 Task: In the  document Aubrey.odt change page color to  'Grey'. Add link on bottom left corner of the sheet: 'in.pinterest.com' Insert page numer on bottom of the page
Action: Mouse pressed left at (494, 423)
Screenshot: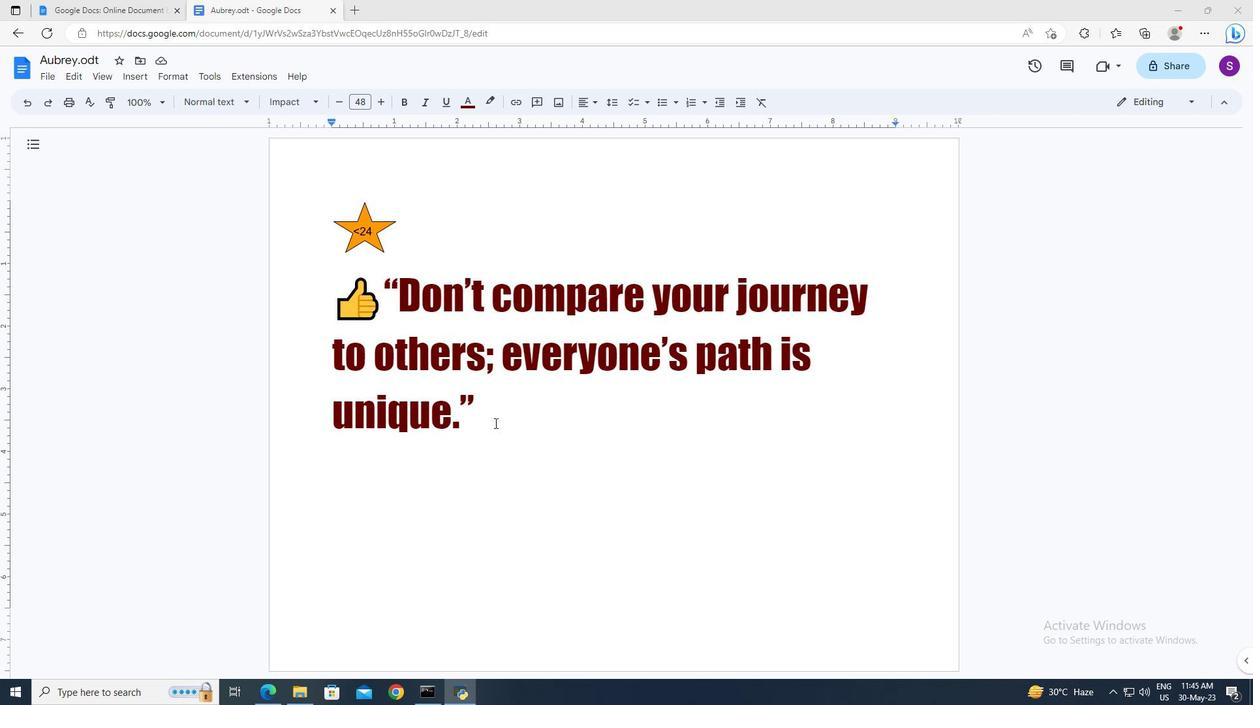 
Action: Mouse pressed left at (494, 423)
Screenshot: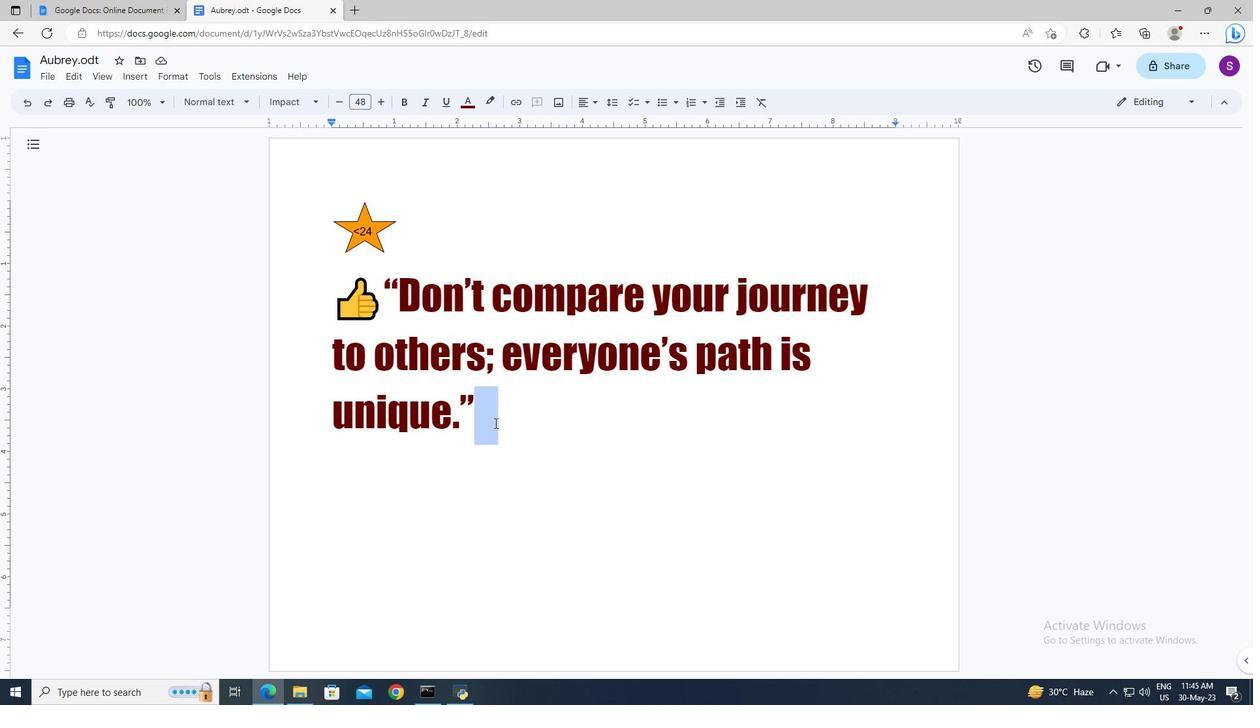 
Action: Mouse moved to (51, 80)
Screenshot: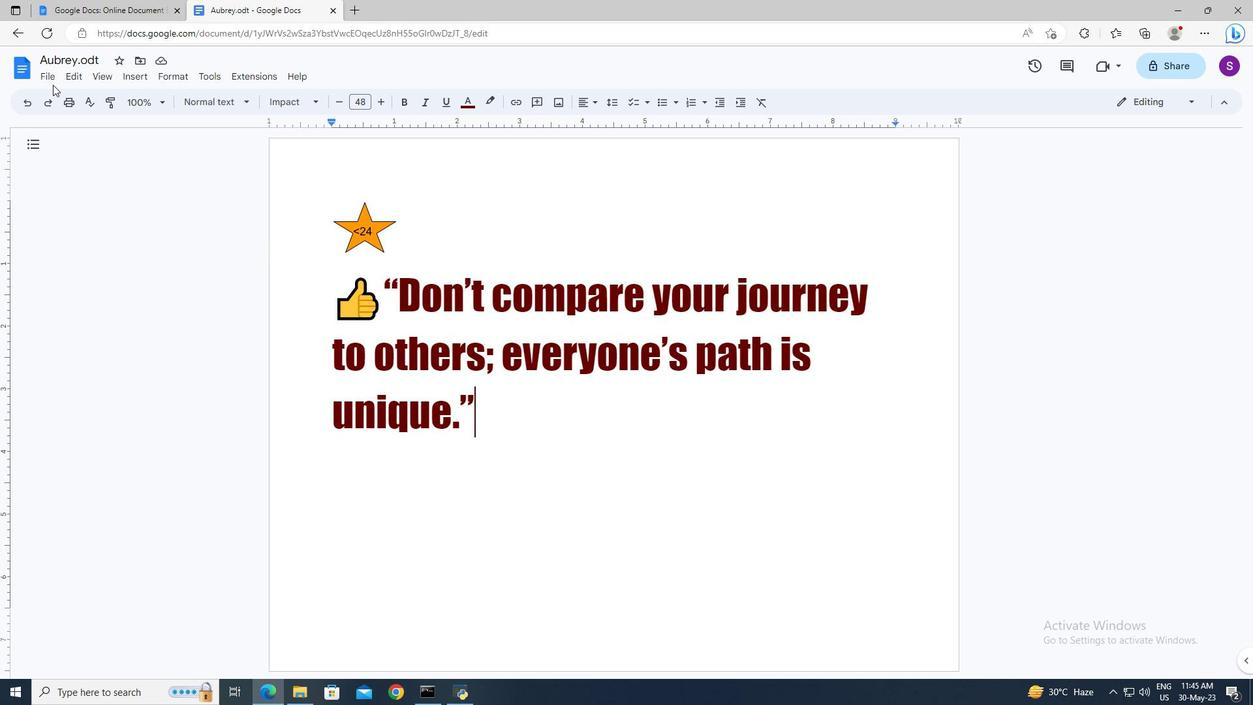 
Action: Mouse pressed left at (51, 80)
Screenshot: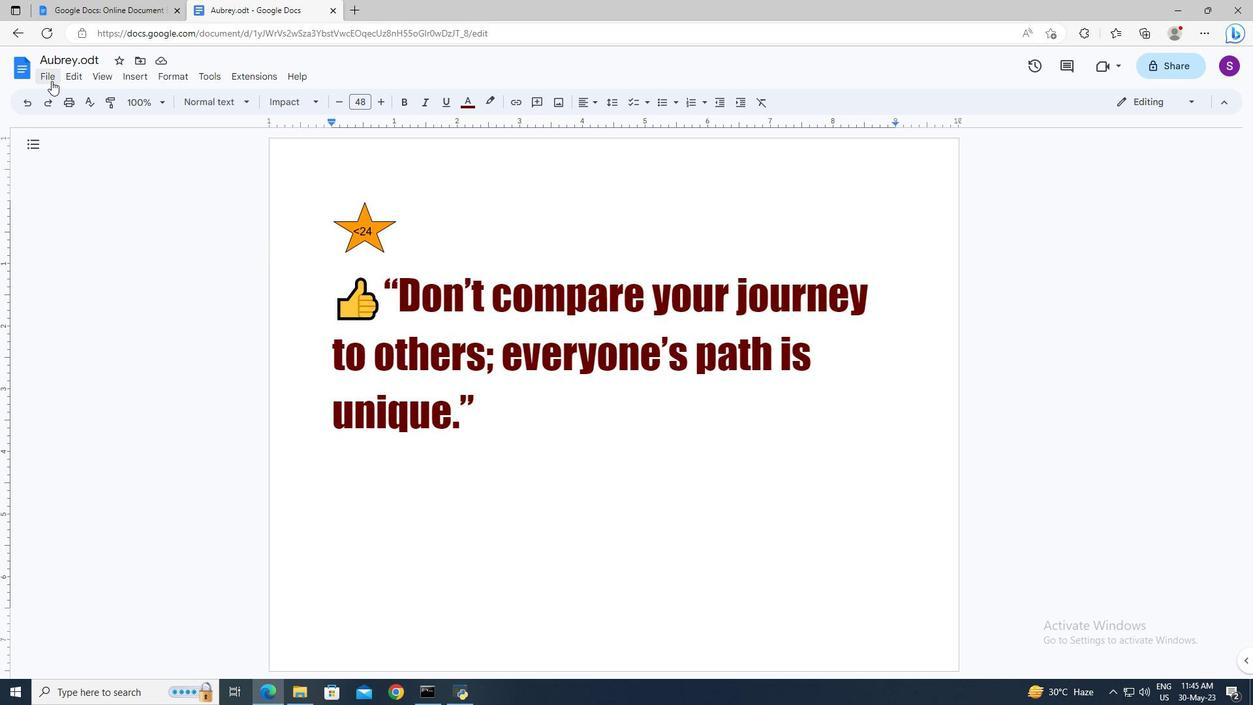 
Action: Mouse moved to (100, 432)
Screenshot: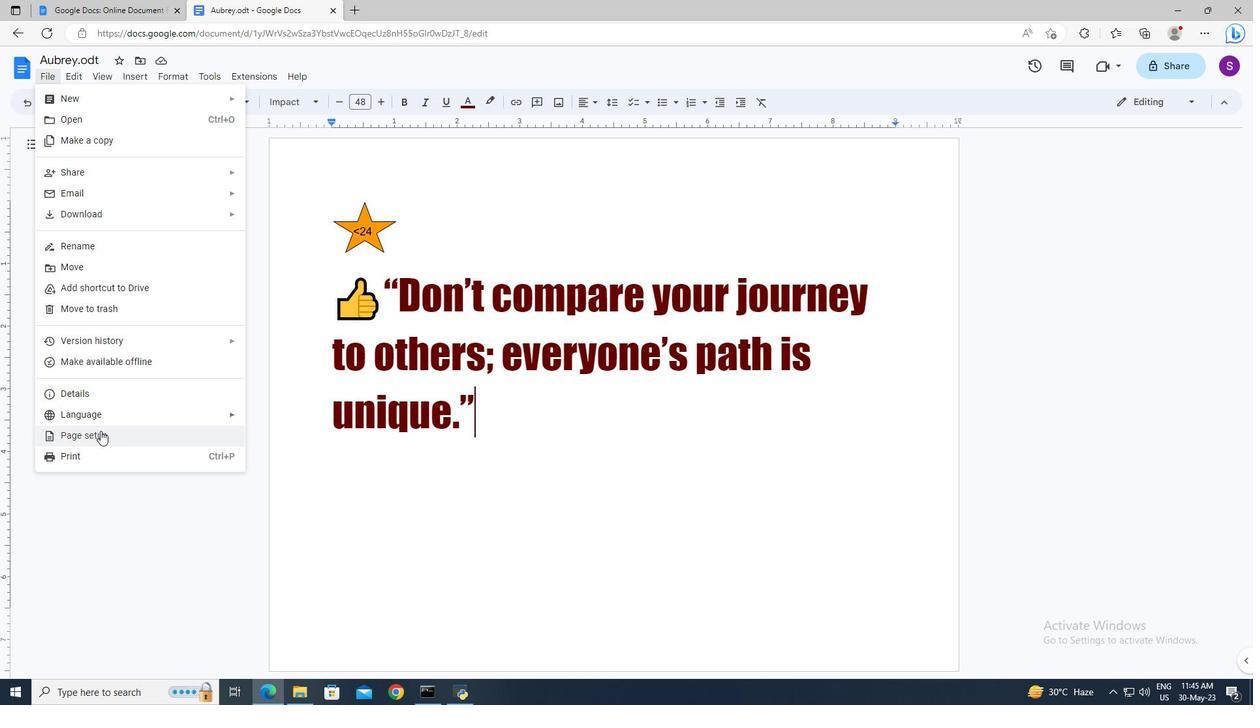 
Action: Mouse pressed left at (100, 432)
Screenshot: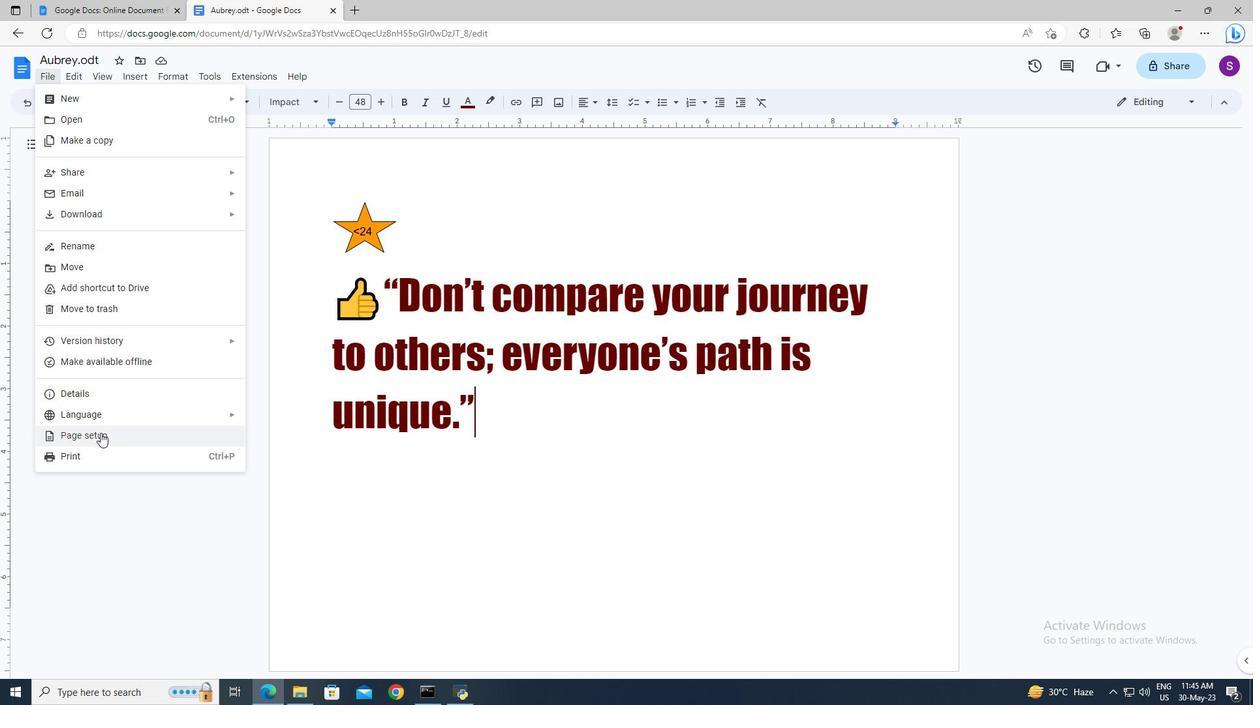 
Action: Mouse moved to (526, 448)
Screenshot: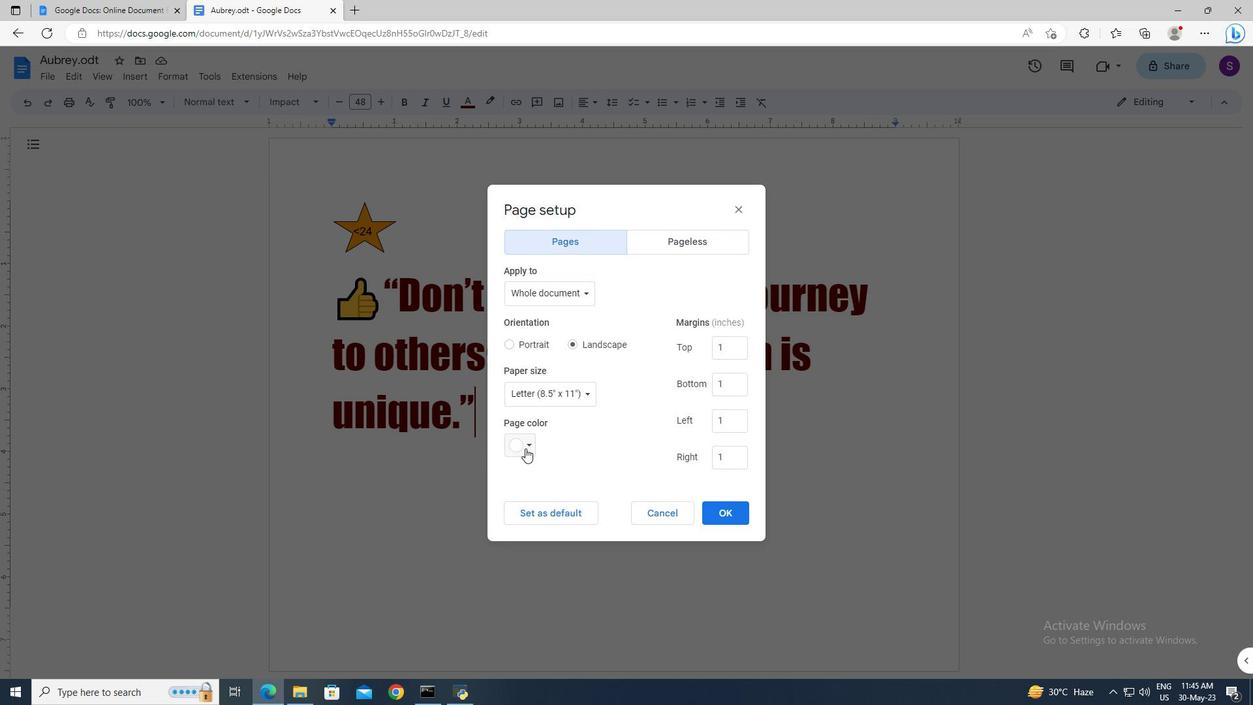 
Action: Mouse pressed left at (526, 448)
Screenshot: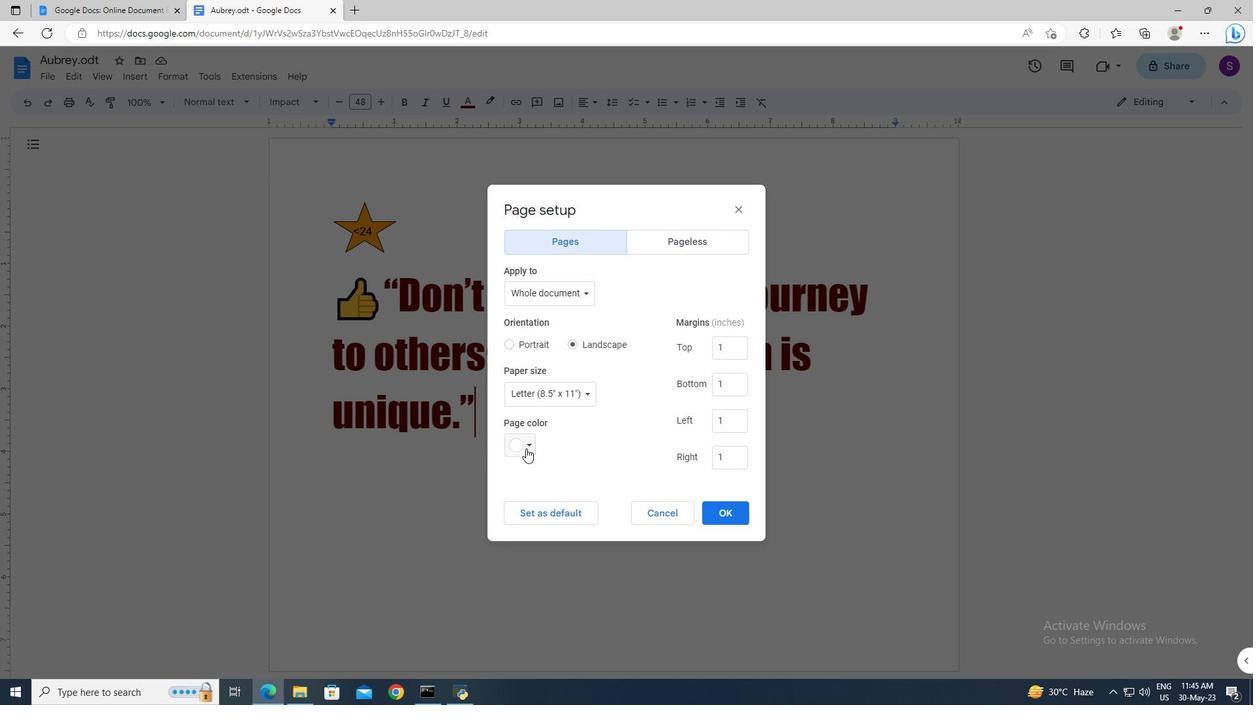 
Action: Mouse moved to (594, 472)
Screenshot: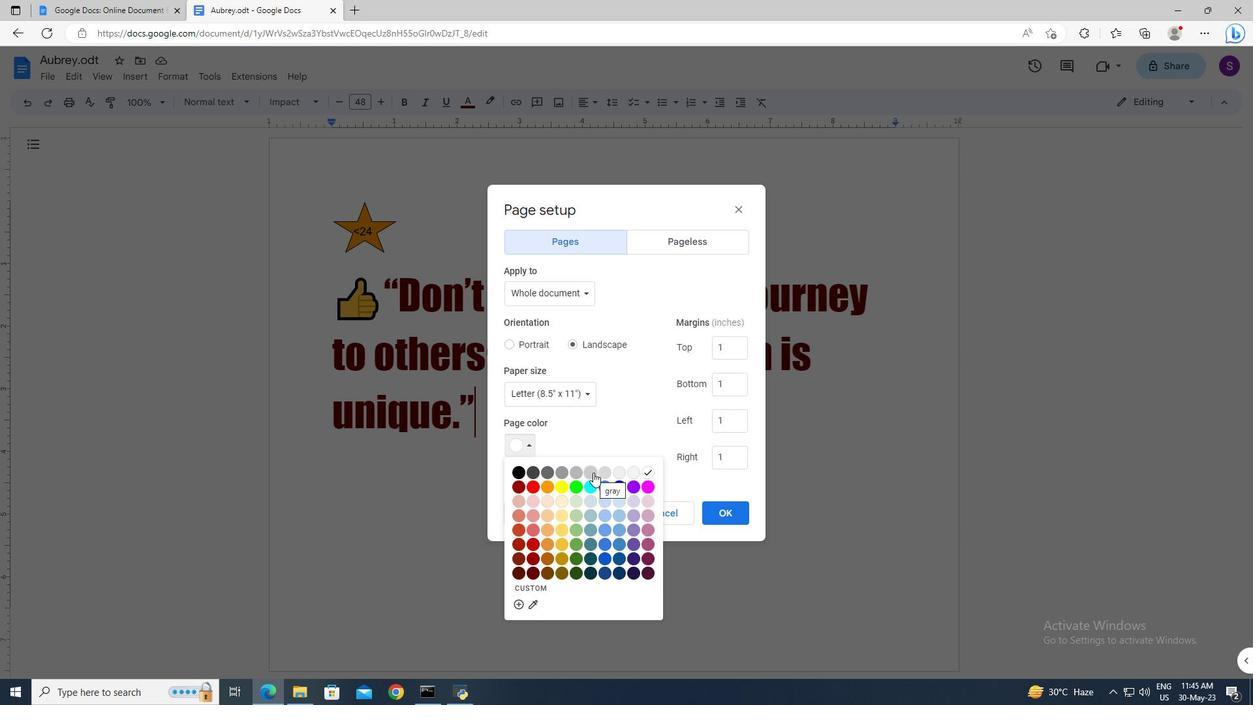 
Action: Mouse pressed left at (594, 472)
Screenshot: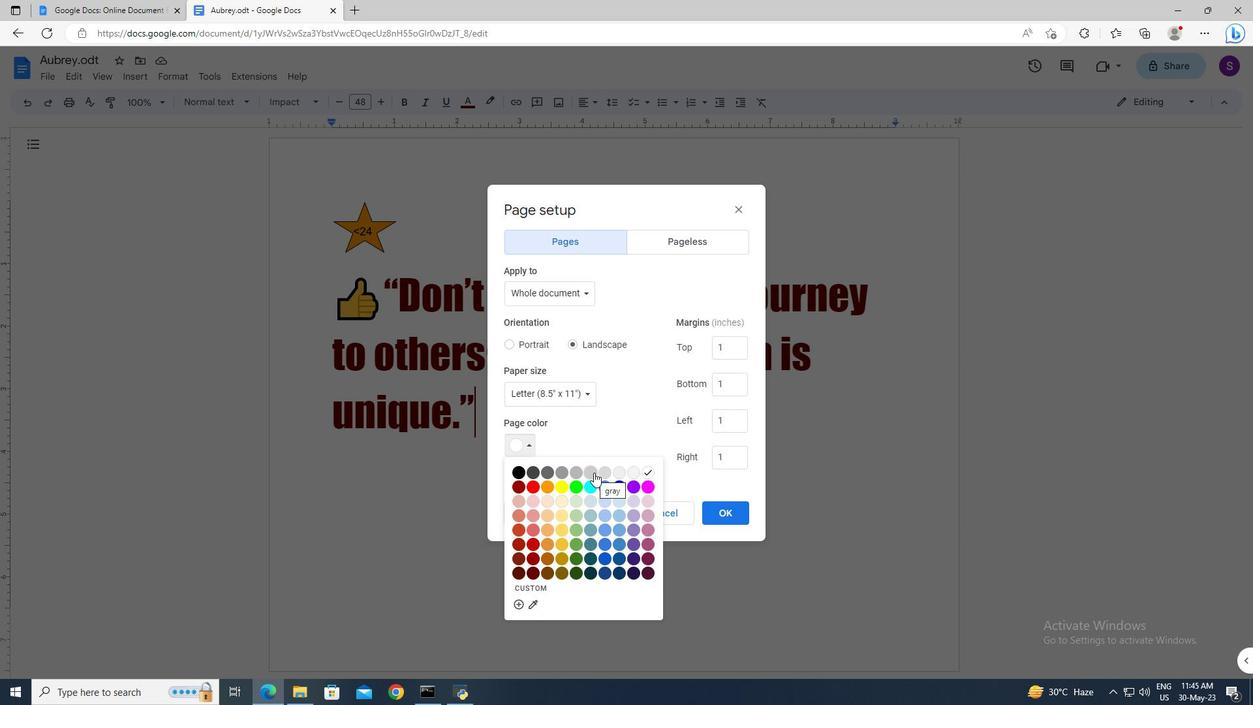 
Action: Mouse moved to (738, 517)
Screenshot: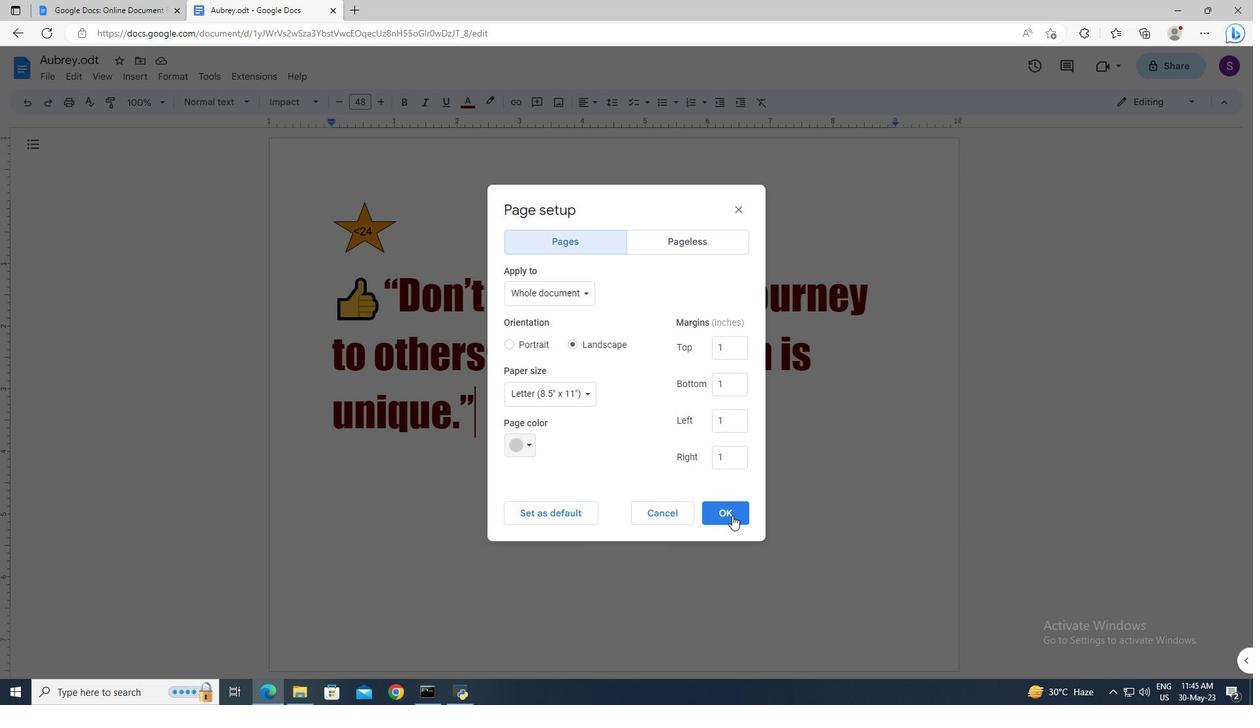 
Action: Mouse pressed left at (738, 517)
Screenshot: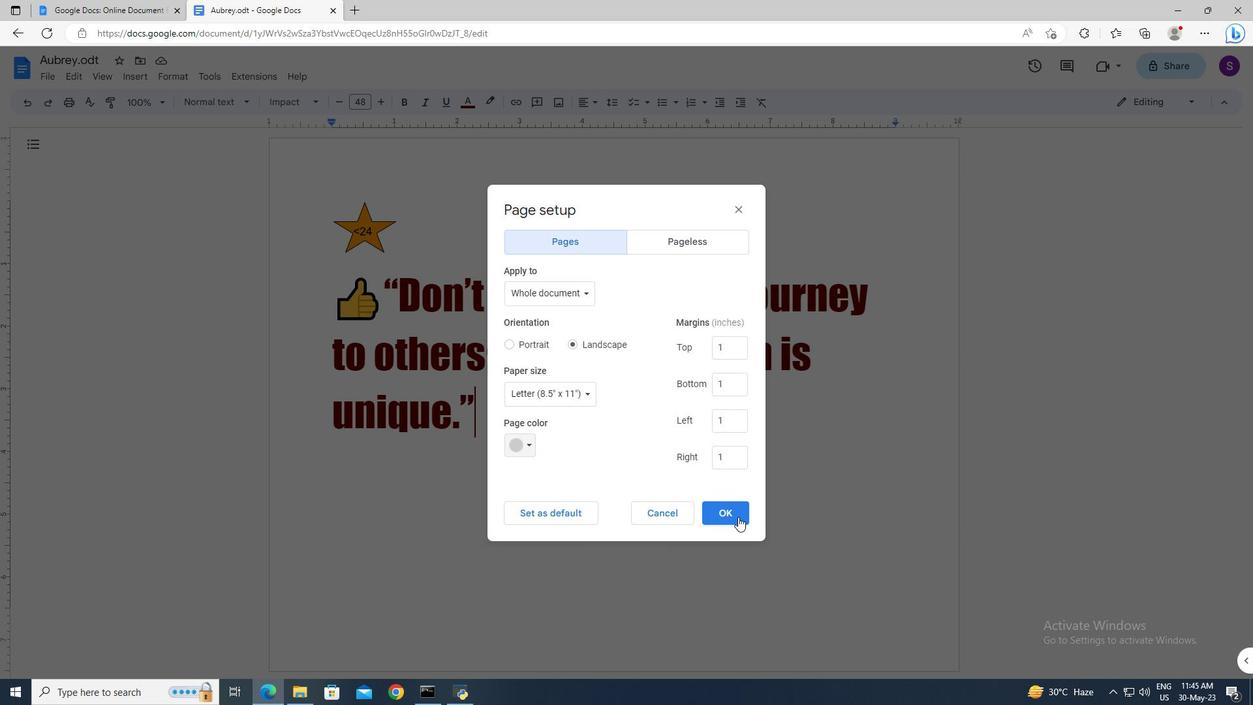 
Action: Mouse moved to (454, 490)
Screenshot: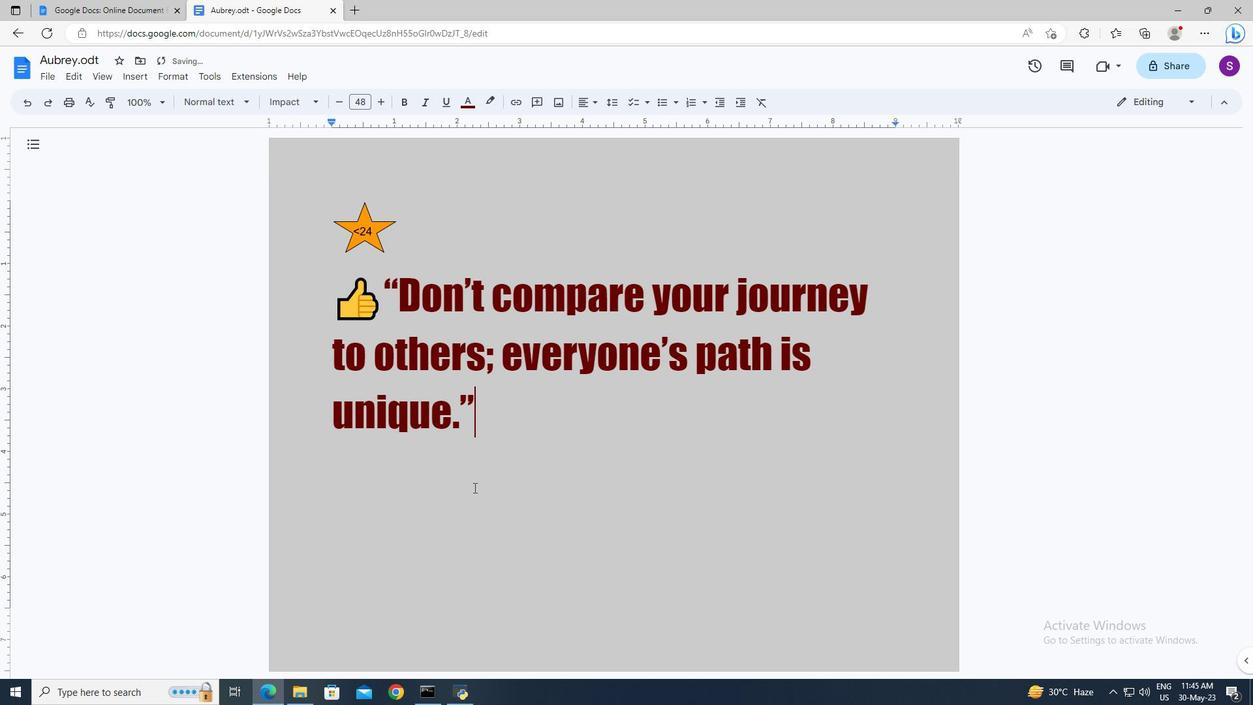 
Action: Mouse scrolled (454, 490) with delta (0, 0)
Screenshot: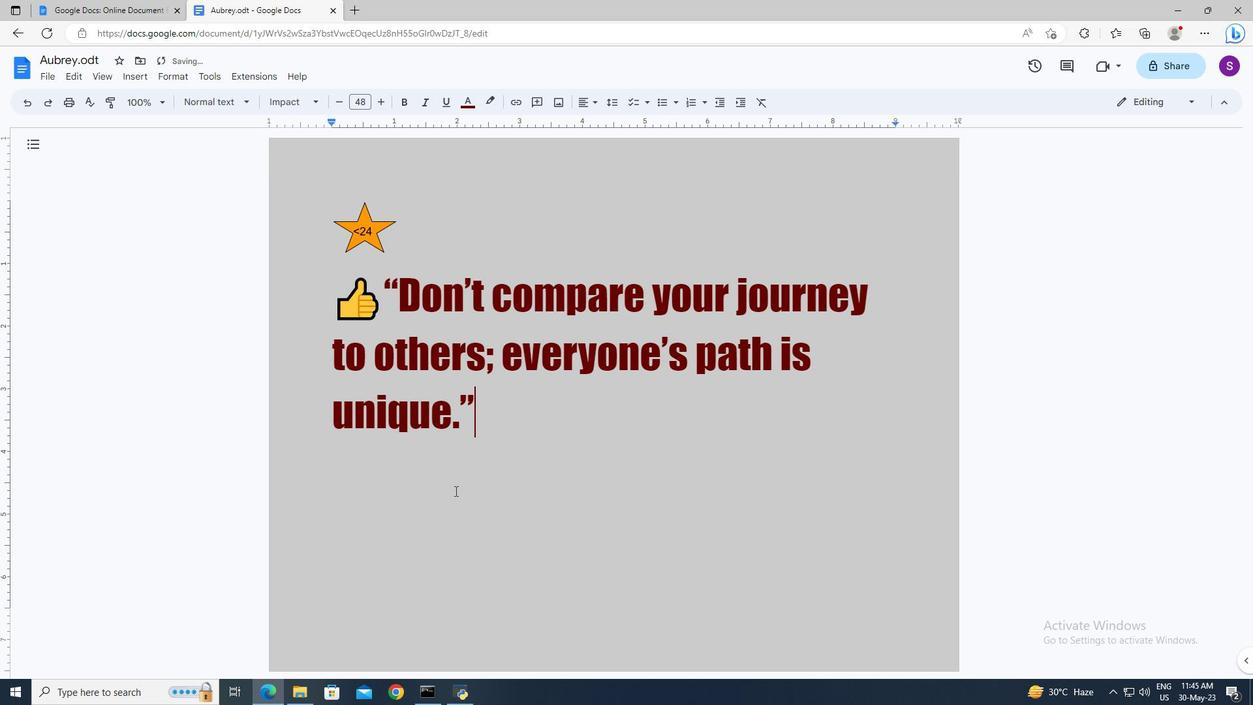 
Action: Mouse scrolled (454, 490) with delta (0, 0)
Screenshot: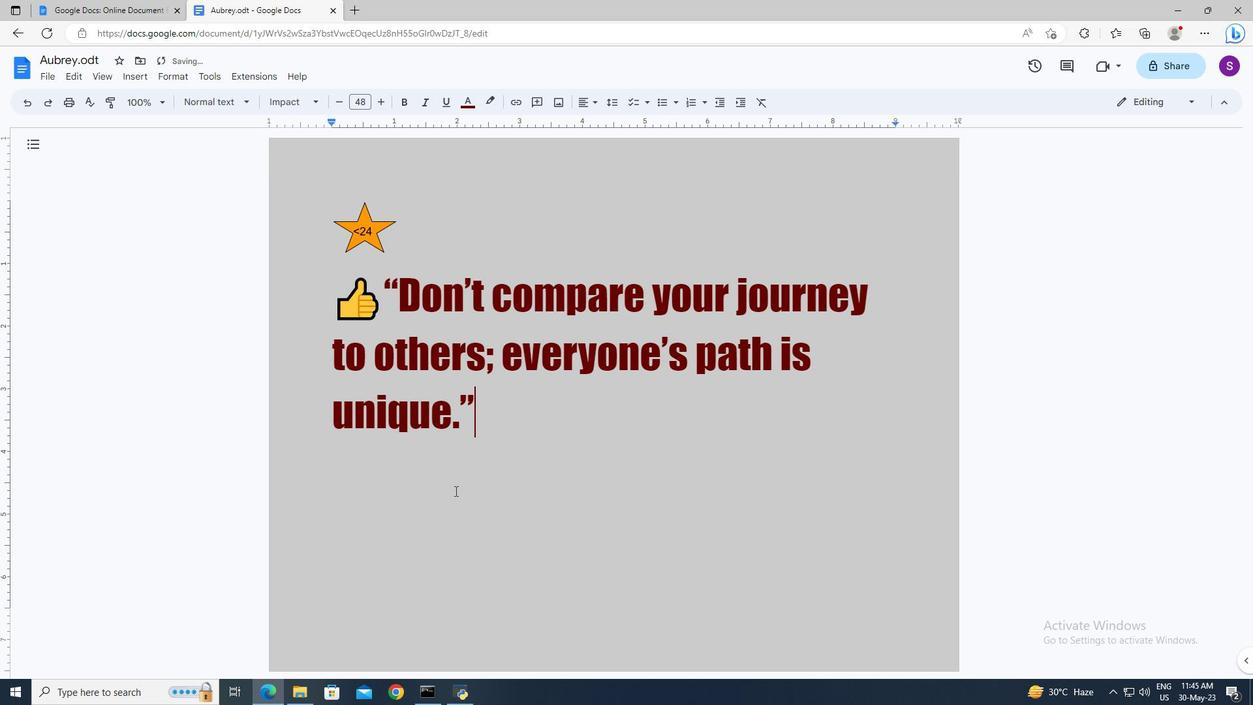 
Action: Mouse moved to (373, 627)
Screenshot: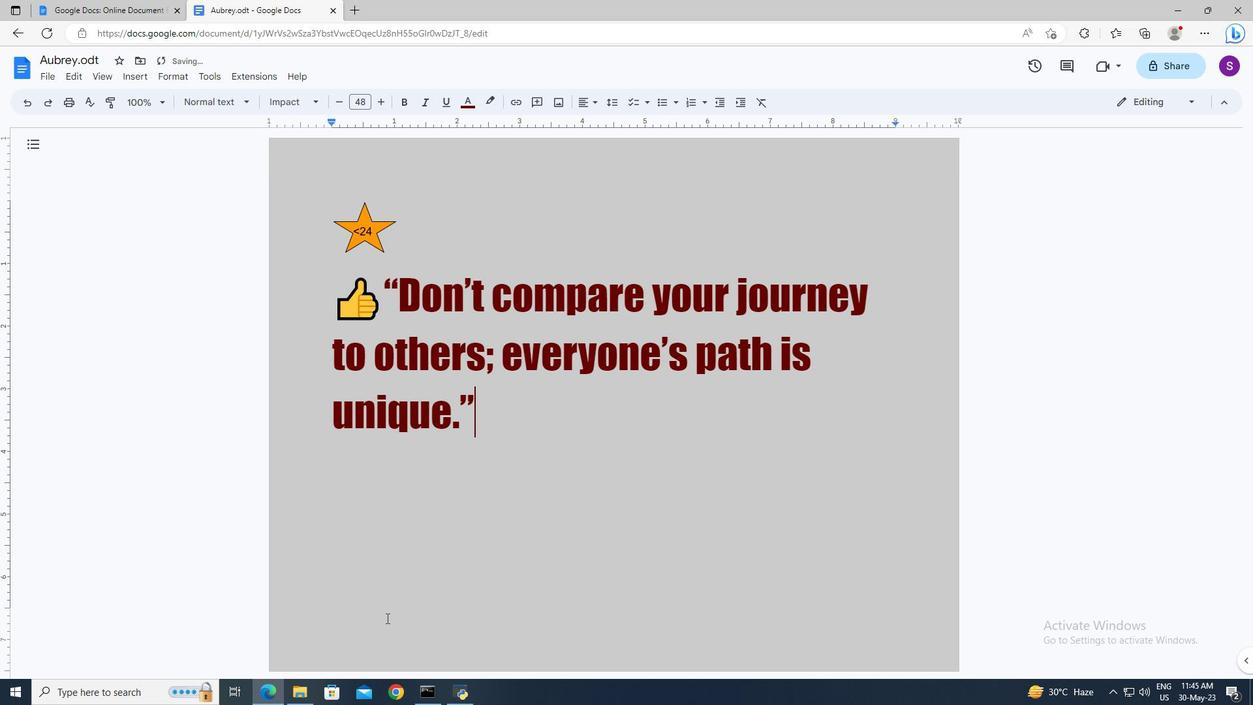 
Action: Mouse pressed left at (373, 627)
Screenshot: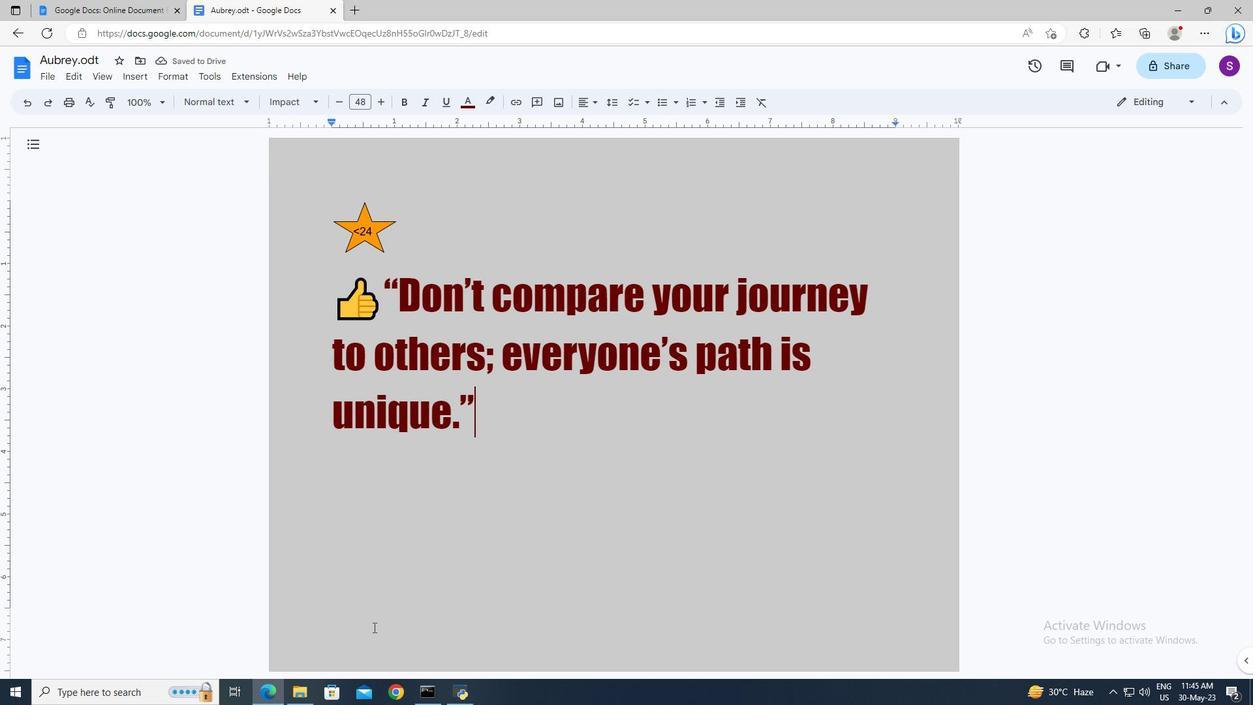 
Action: Mouse pressed left at (373, 627)
Screenshot: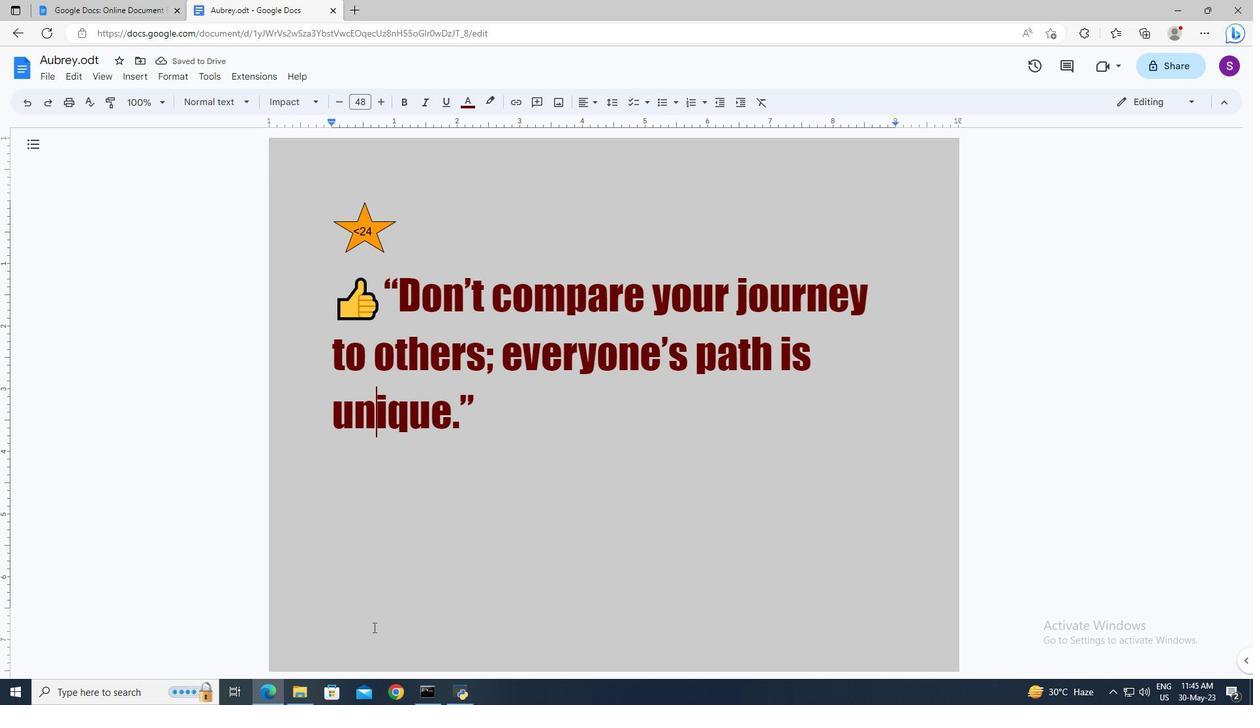 
Action: Mouse moved to (142, 80)
Screenshot: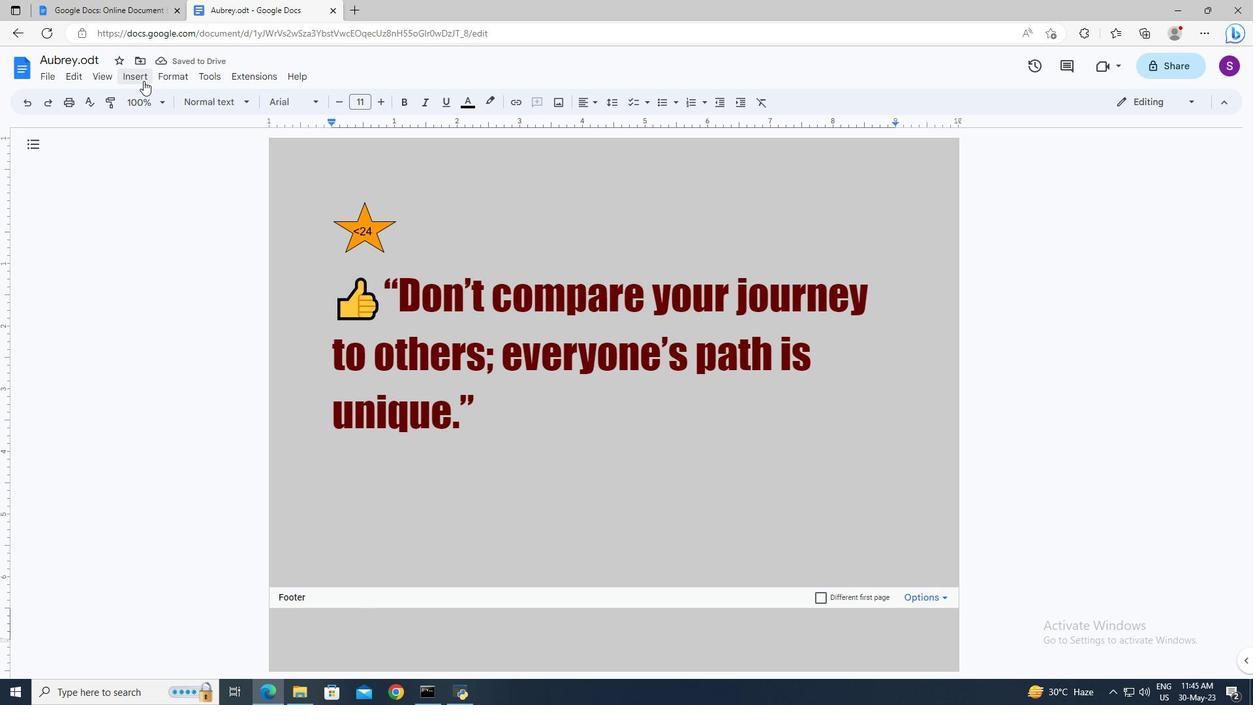 
Action: Mouse pressed left at (142, 80)
Screenshot: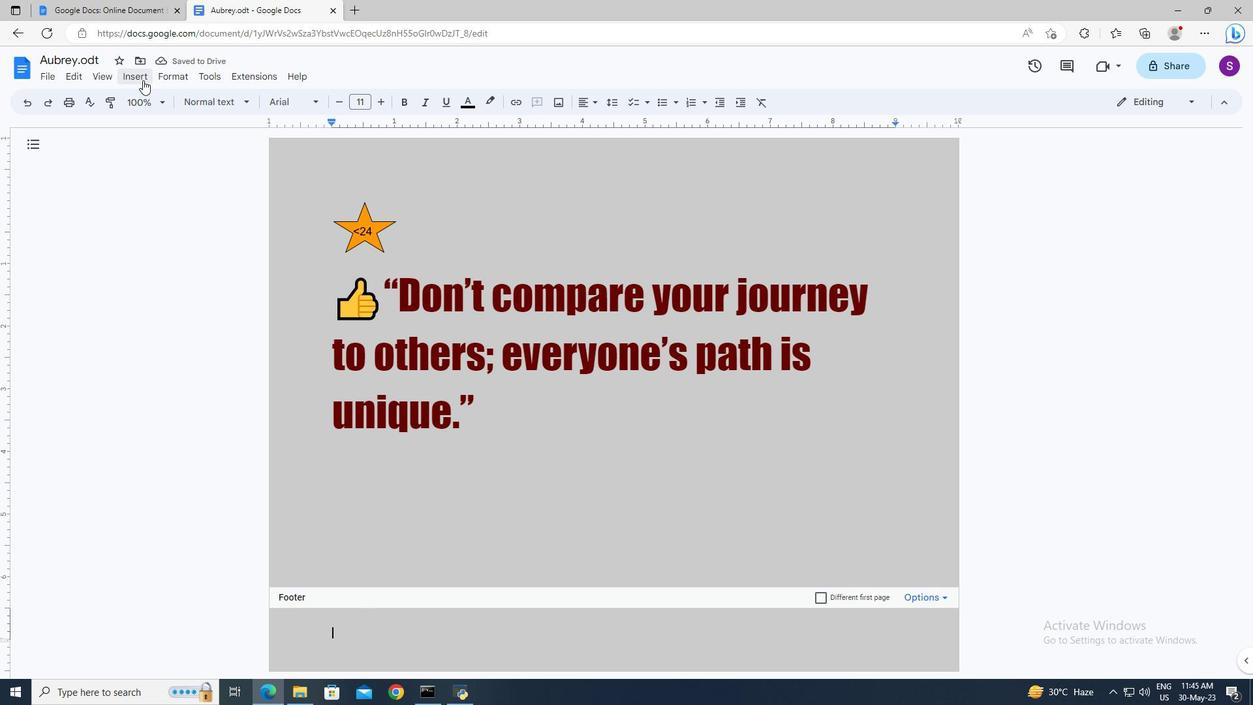 
Action: Mouse moved to (201, 469)
Screenshot: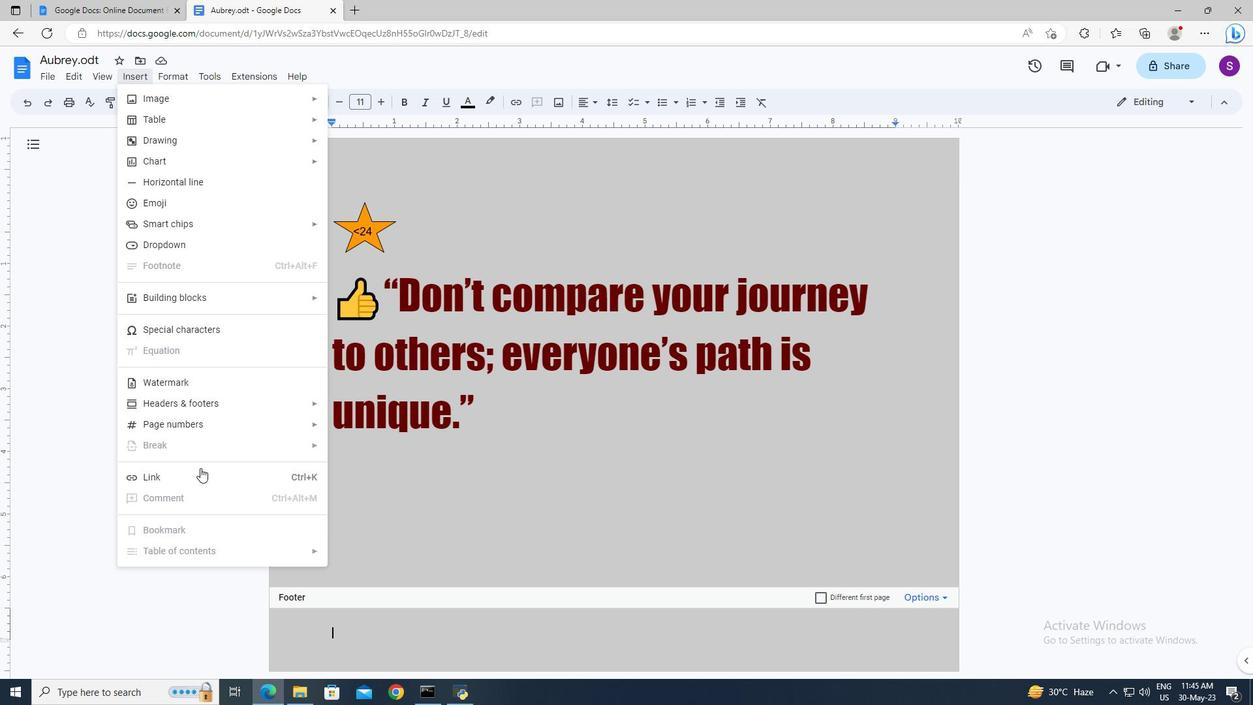 
Action: Mouse pressed left at (201, 469)
Screenshot: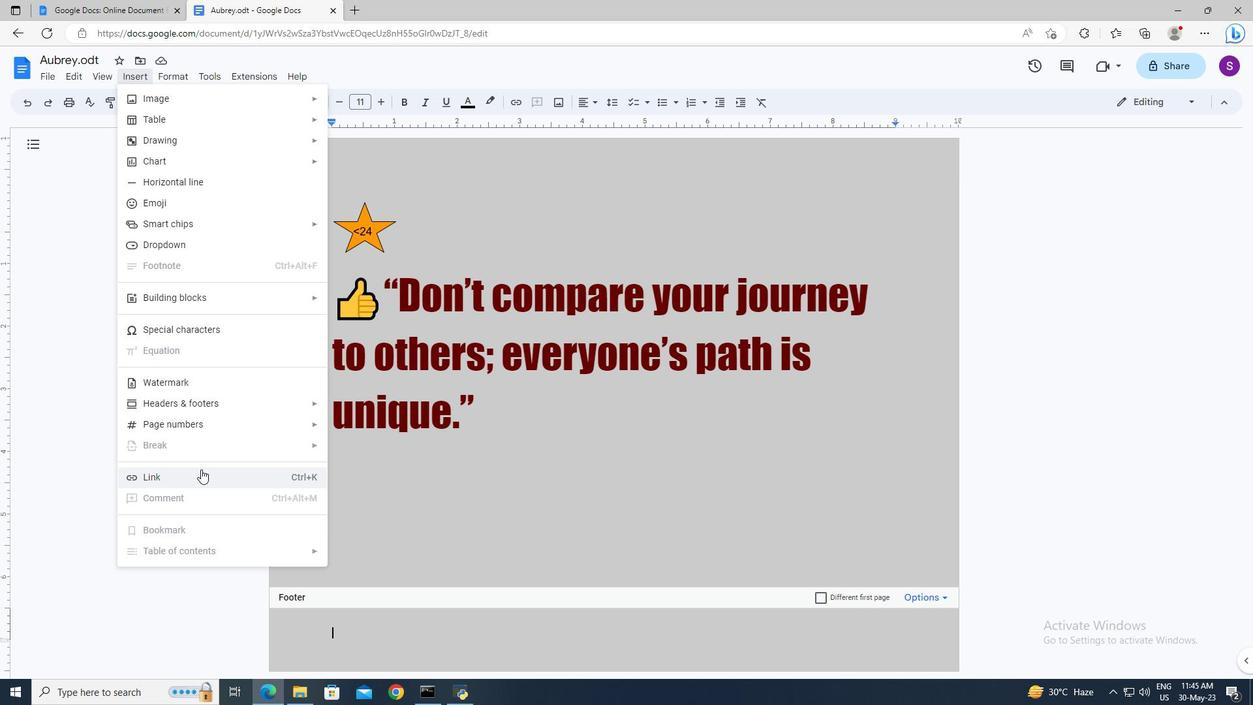 
Action: Mouse moved to (384, 428)
Screenshot: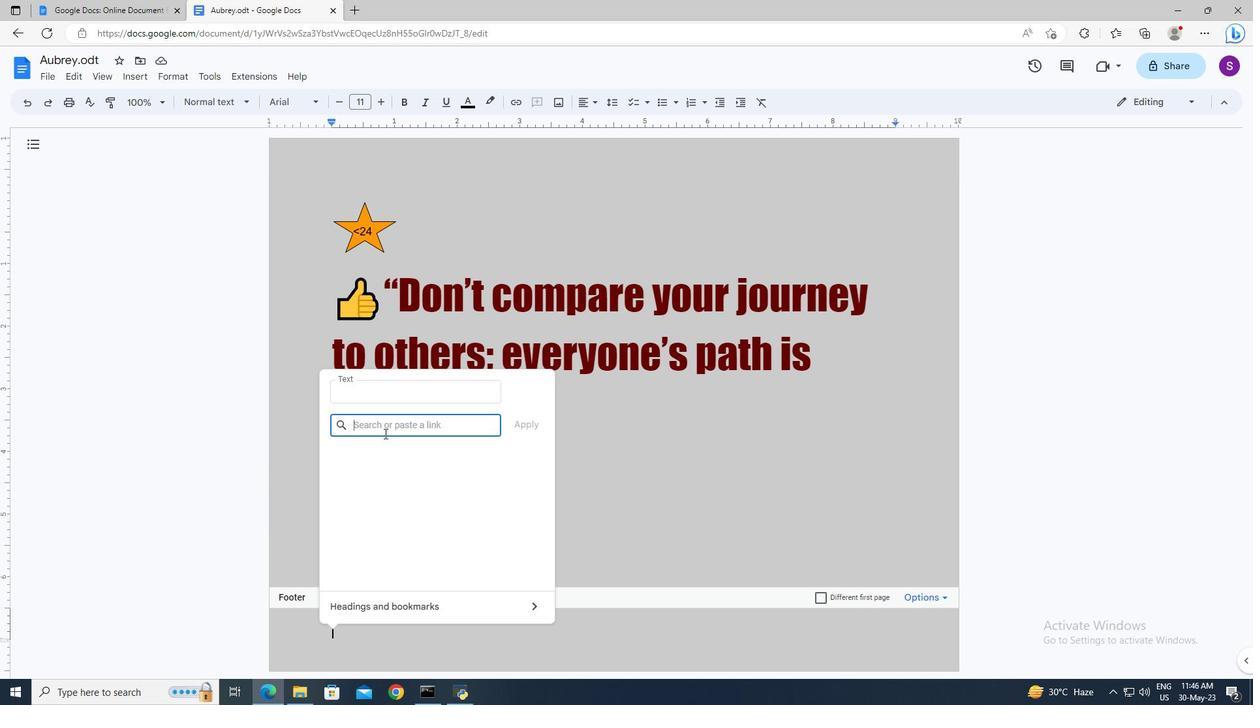 
Action: Mouse pressed left at (384, 428)
Screenshot: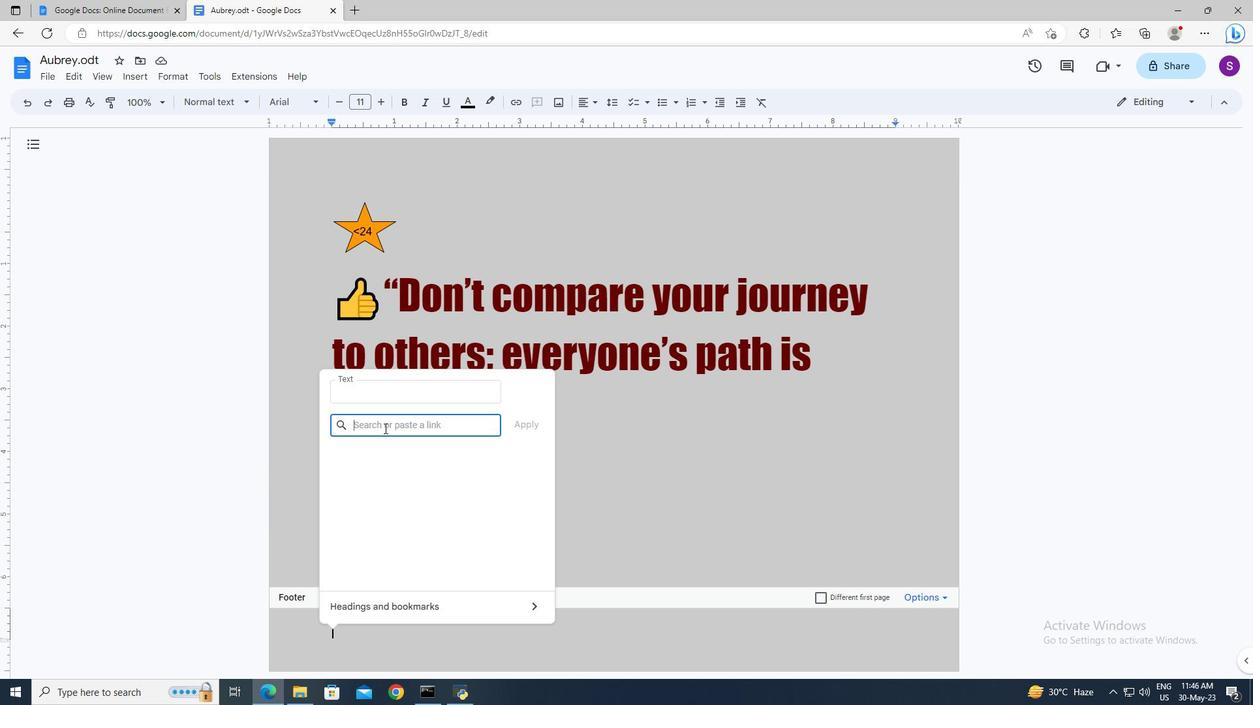 
Action: Key pressed in.pinterest.com<Key.enter>
Screenshot: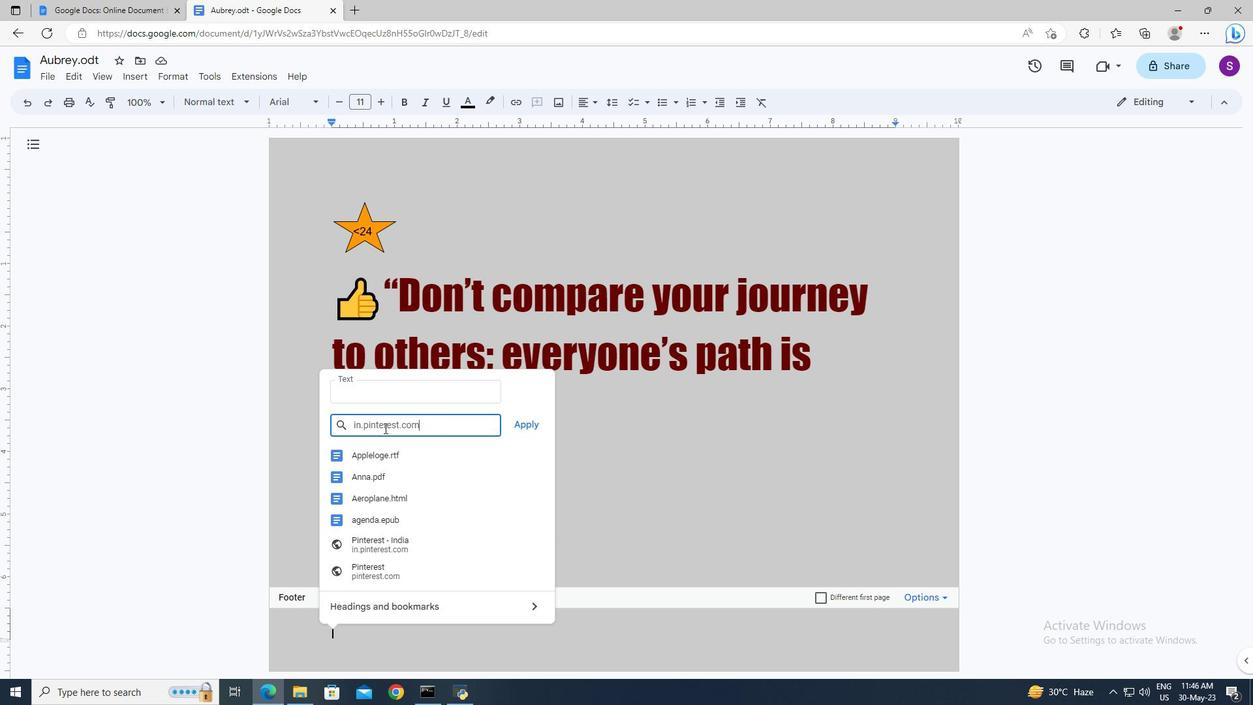 
Action: Mouse moved to (521, 419)
Screenshot: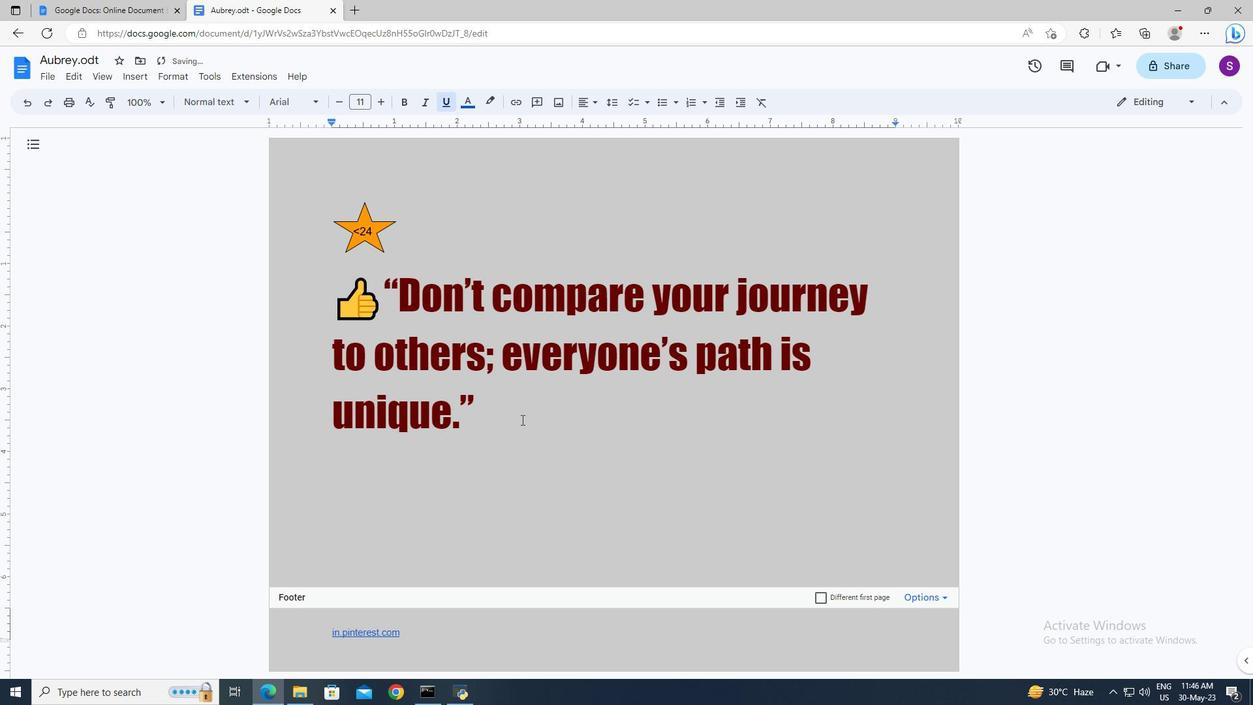 
Action: Mouse pressed left at (521, 419)
Screenshot: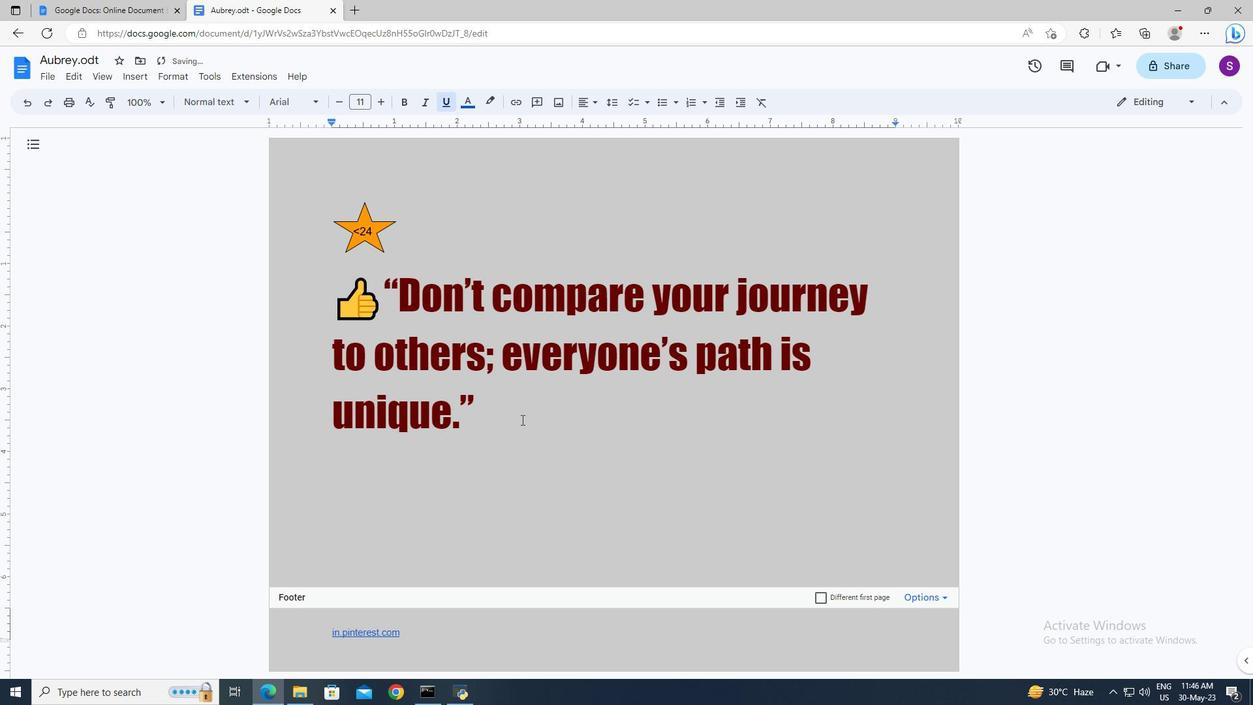 
Action: Mouse moved to (146, 82)
Screenshot: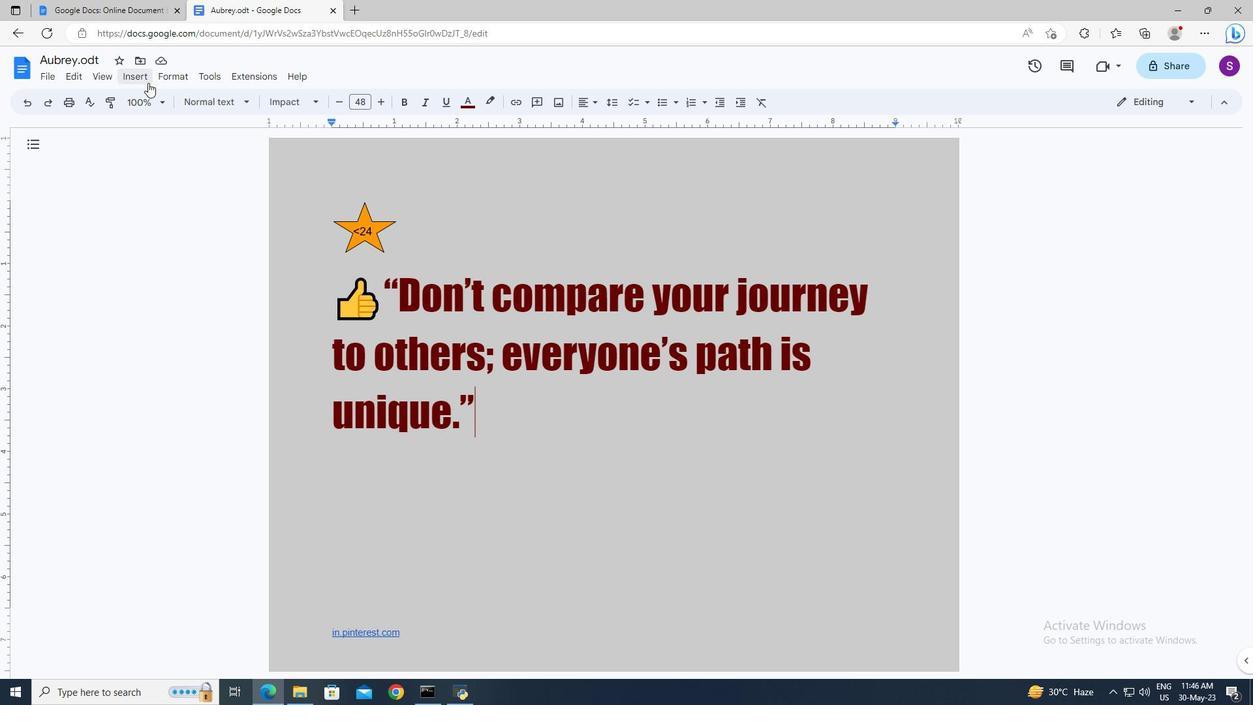 
Action: Mouse pressed left at (146, 82)
Screenshot: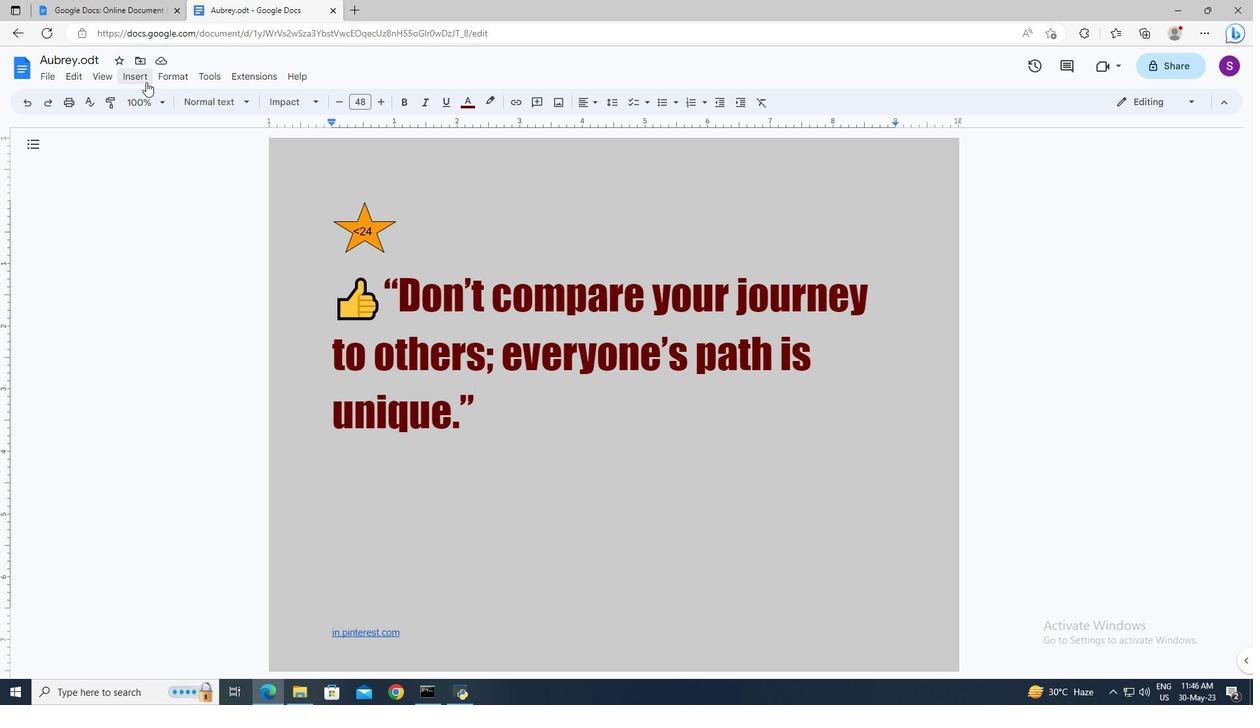 
Action: Mouse moved to (408, 496)
Screenshot: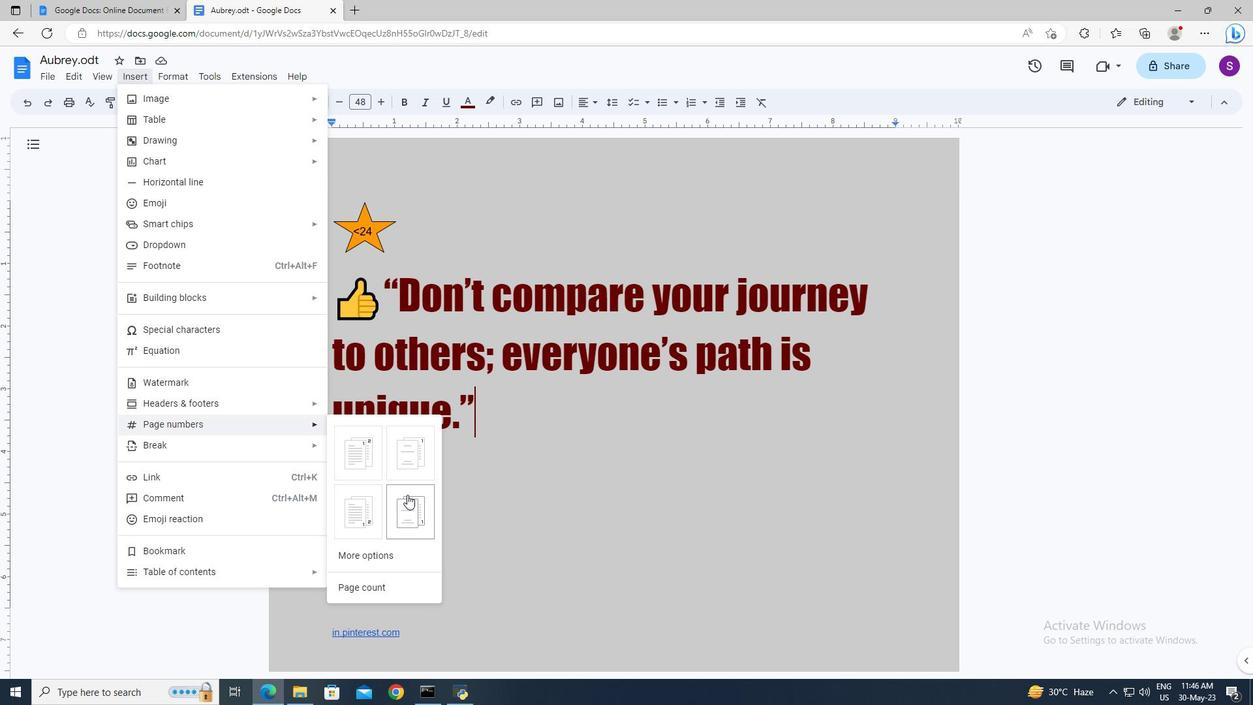 
Action: Mouse pressed left at (408, 496)
Screenshot: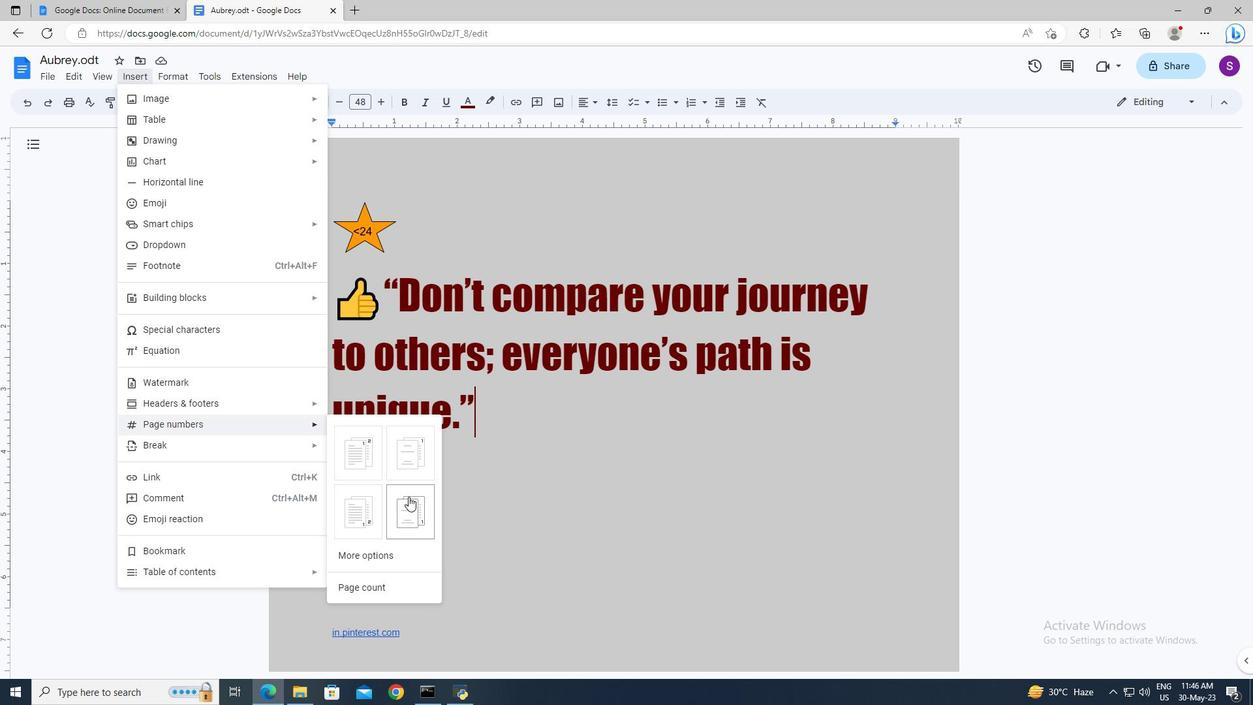 
Action: Mouse moved to (517, 414)
Screenshot: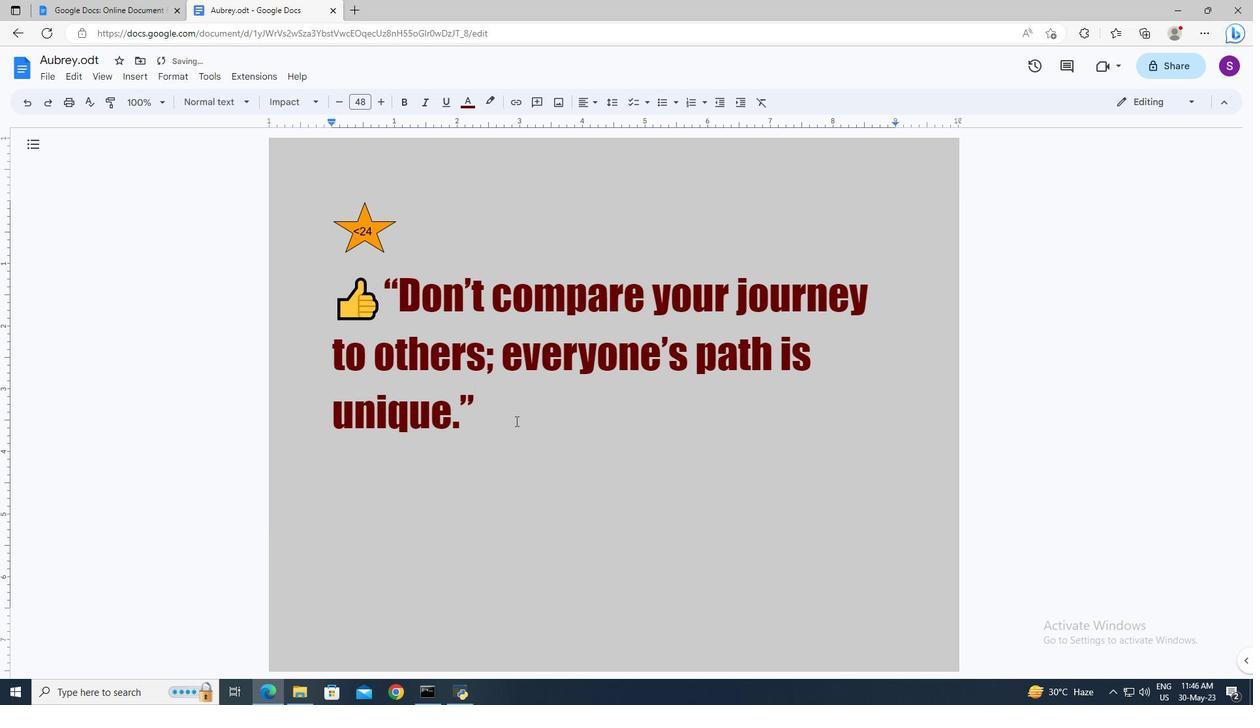 
Action: Mouse scrolled (517, 413) with delta (0, 0)
Screenshot: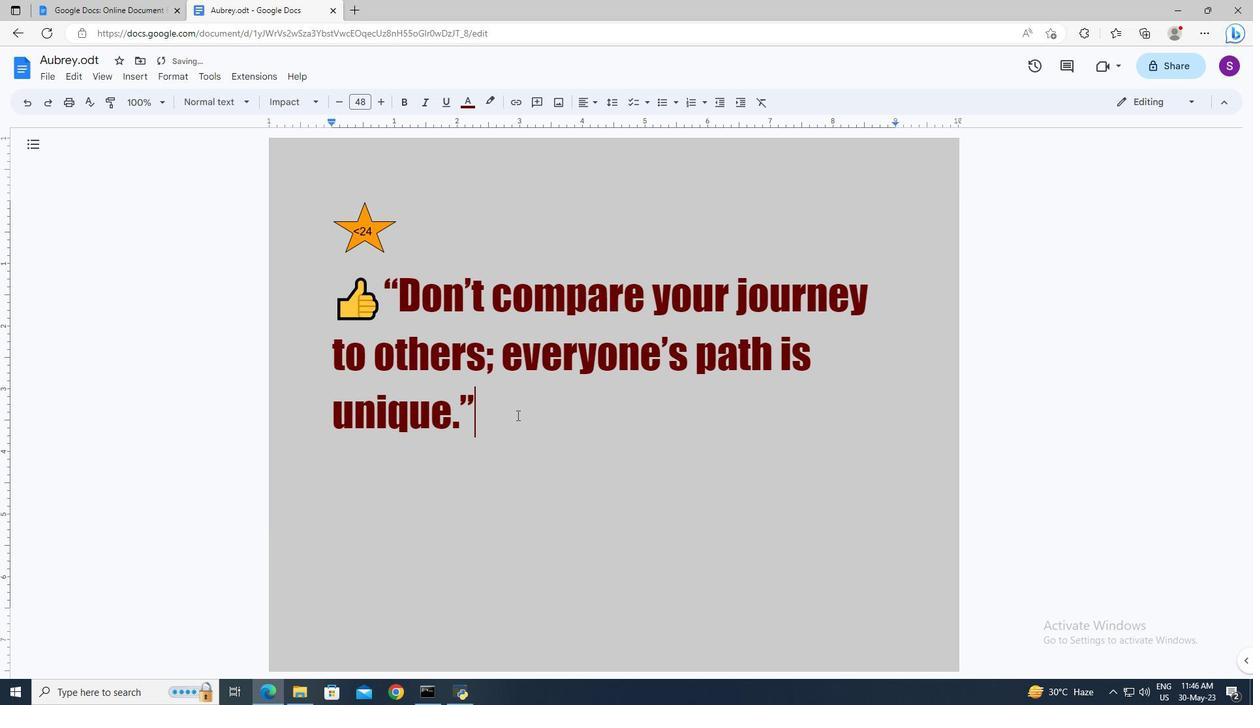 
Action: Mouse scrolled (517, 413) with delta (0, 0)
Screenshot: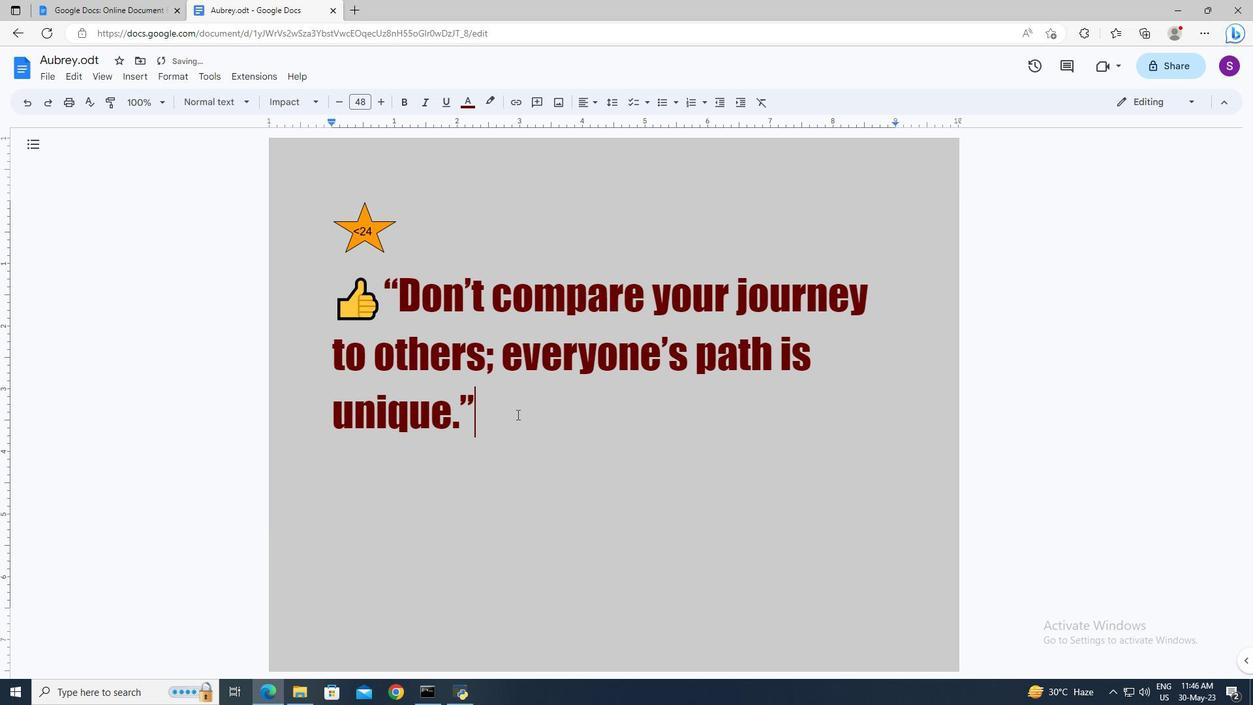 
Action: Mouse moved to (522, 428)
Screenshot: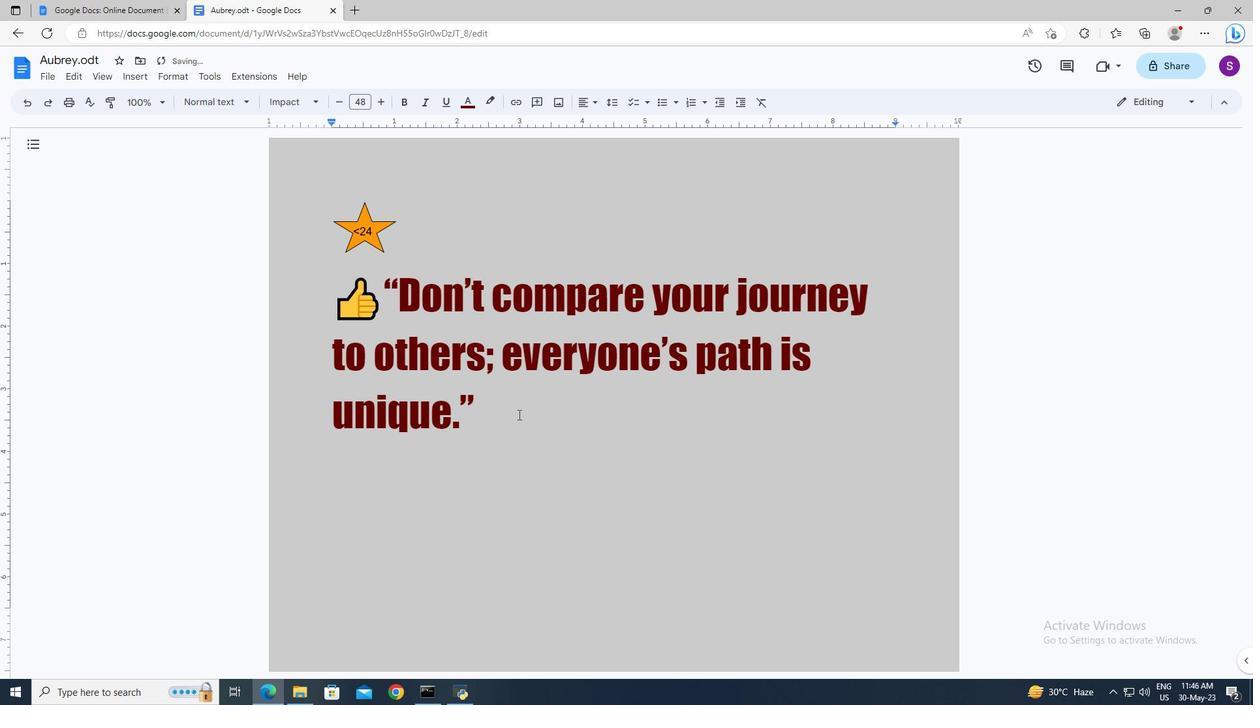 
Action: Mouse scrolled (522, 428) with delta (0, 0)
Screenshot: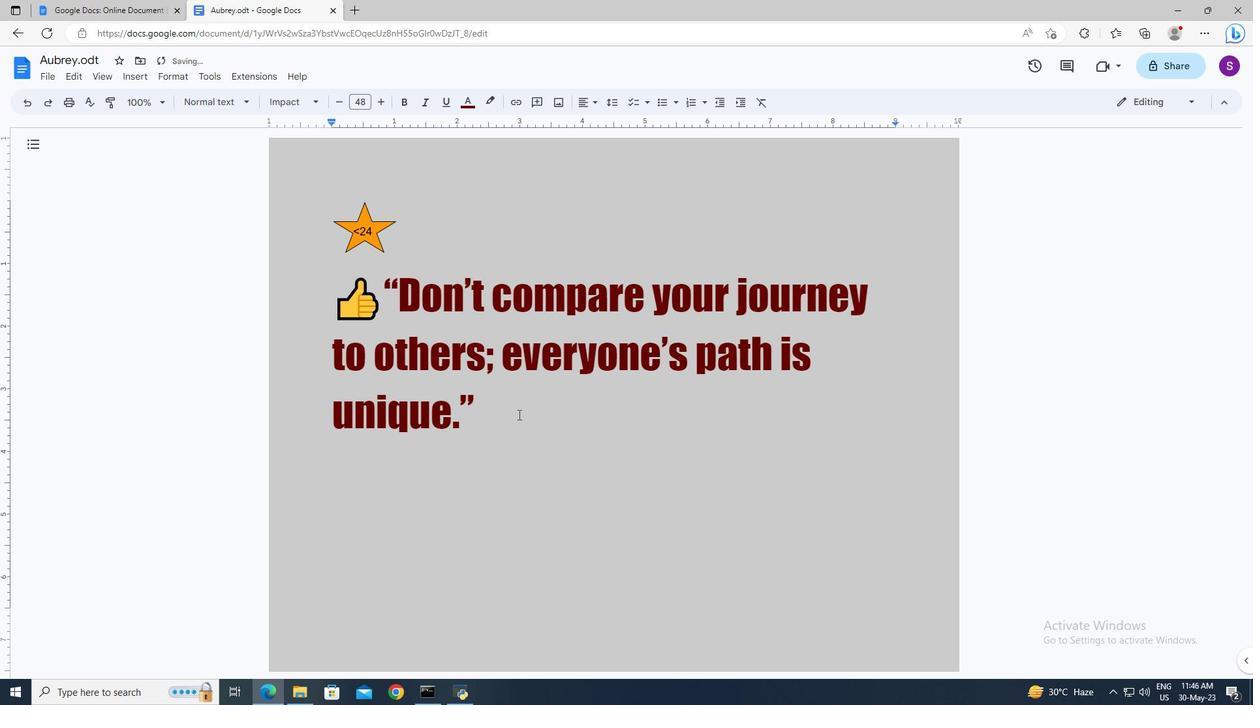 
Action: Mouse moved to (523, 432)
Screenshot: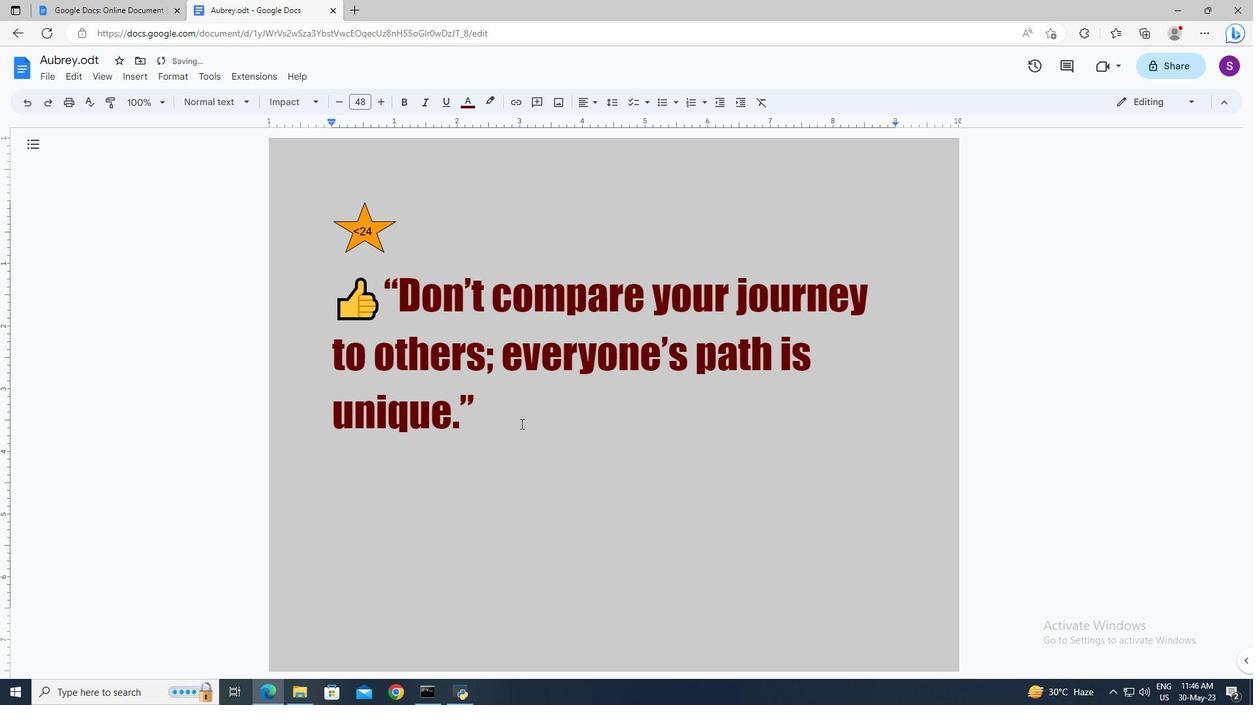 
Action: Mouse scrolled (523, 432) with delta (0, 0)
Screenshot: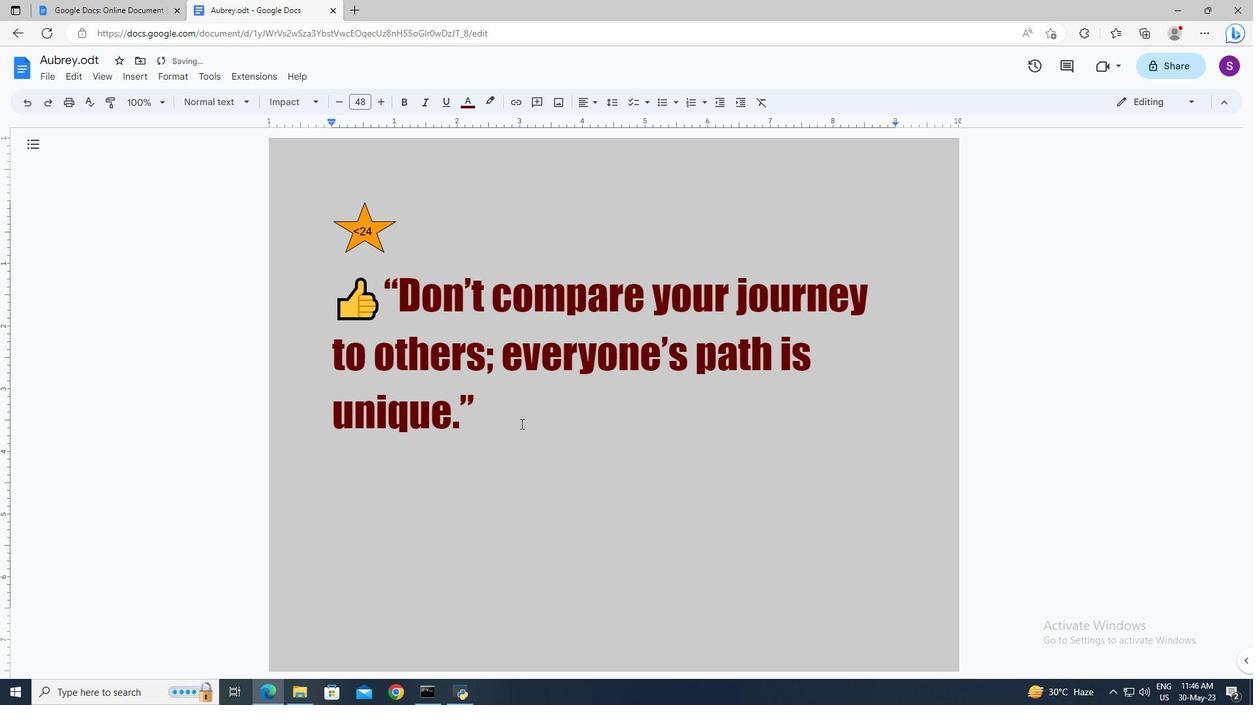 
Action: Mouse moved to (524, 434)
Screenshot: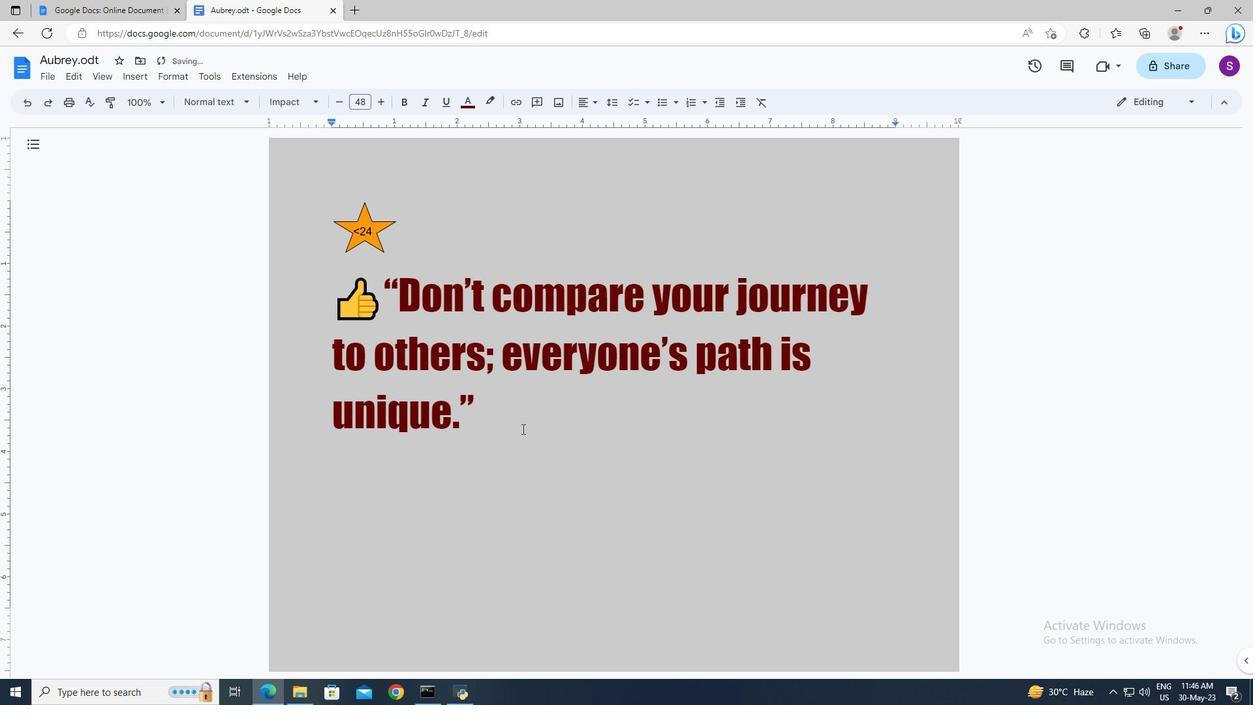 
Action: Mouse scrolled (524, 433) with delta (0, 0)
Screenshot: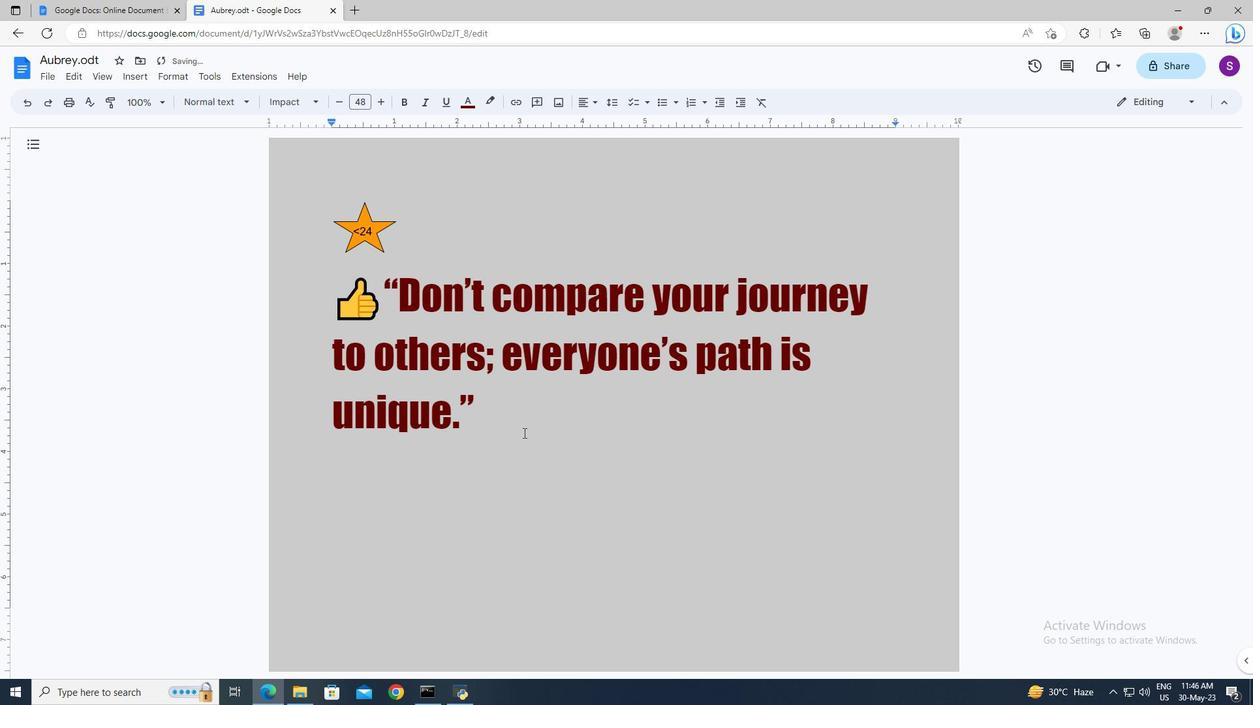
Action: Mouse moved to (532, 452)
Screenshot: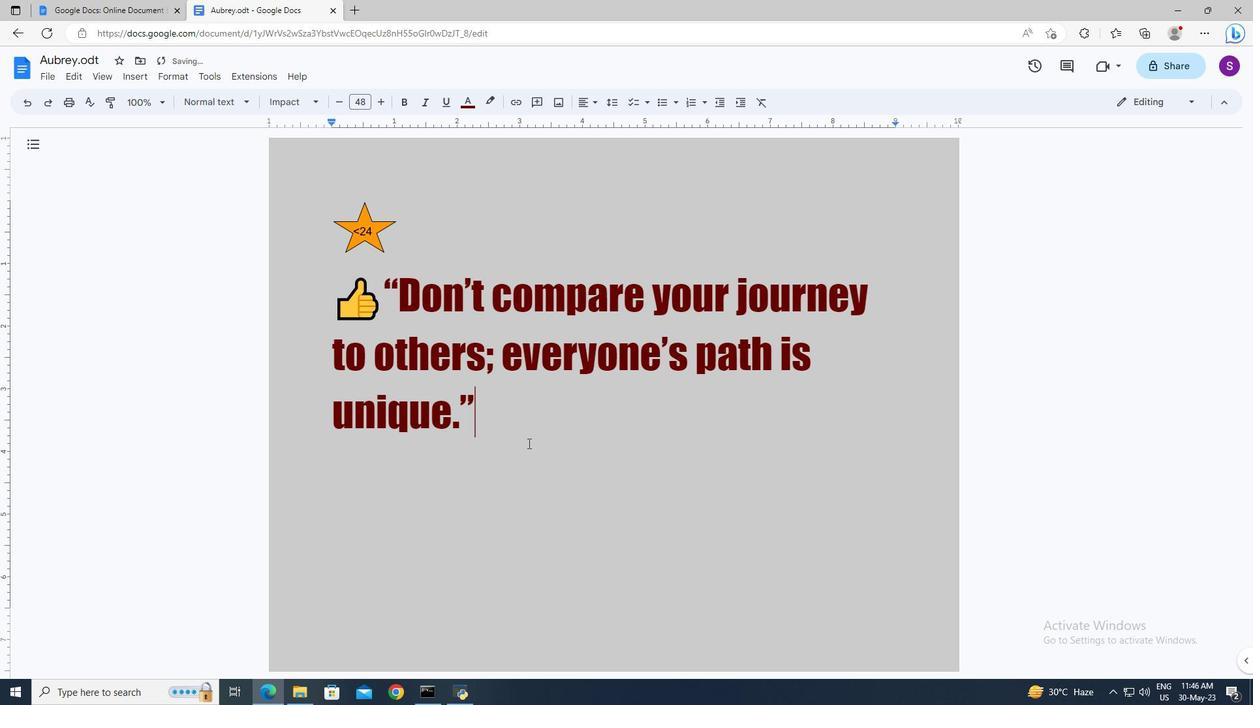 
Action: Mouse pressed left at (532, 452)
Screenshot: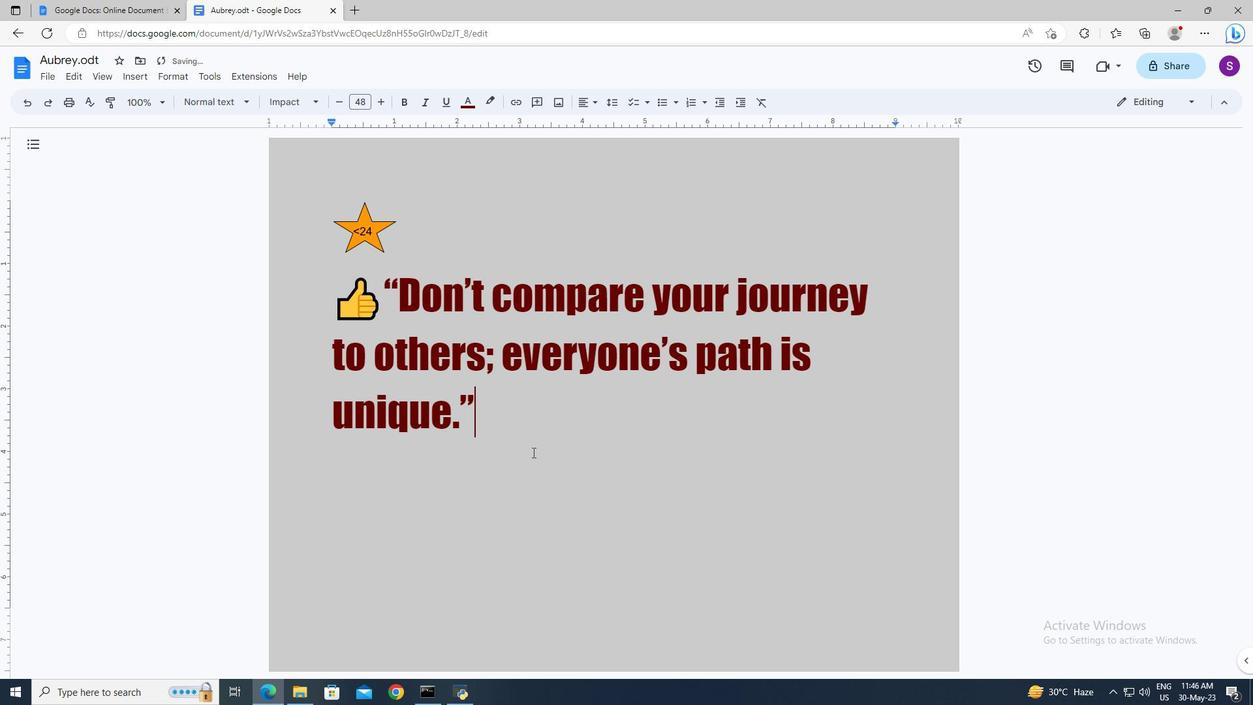 
Action: Mouse moved to (535, 461)
Screenshot: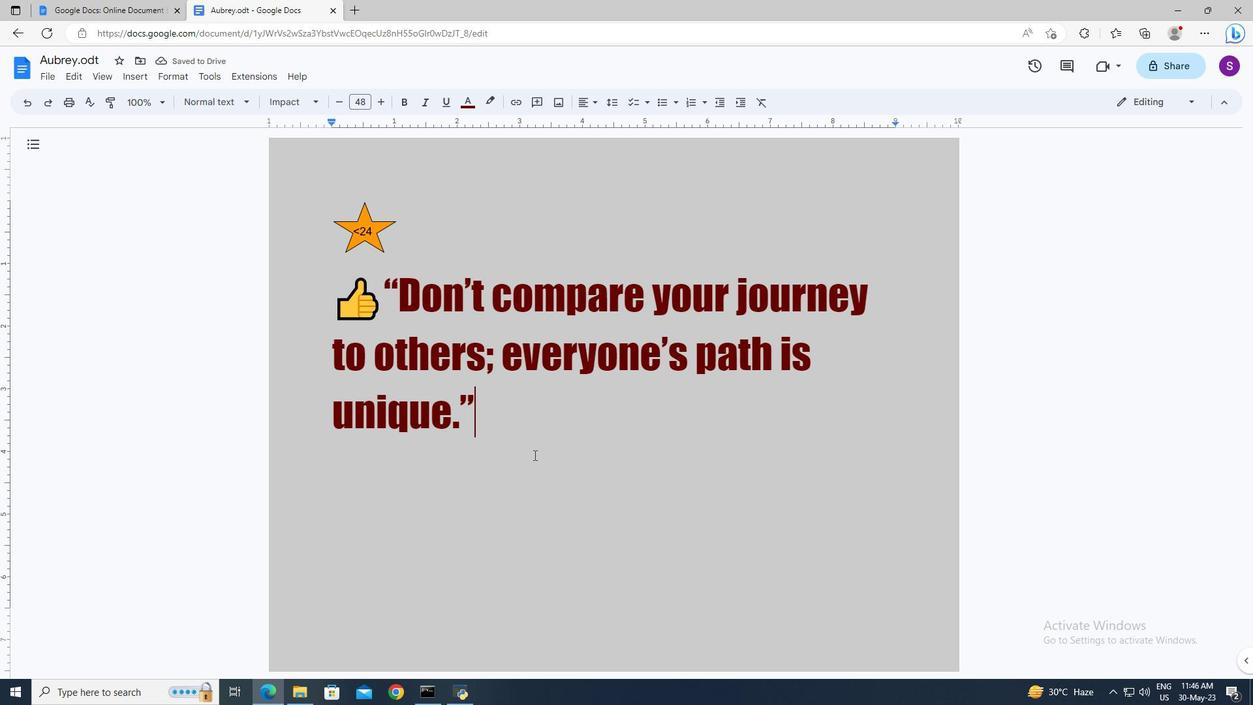 
Action: Mouse scrolled (535, 460) with delta (0, 0)
Screenshot: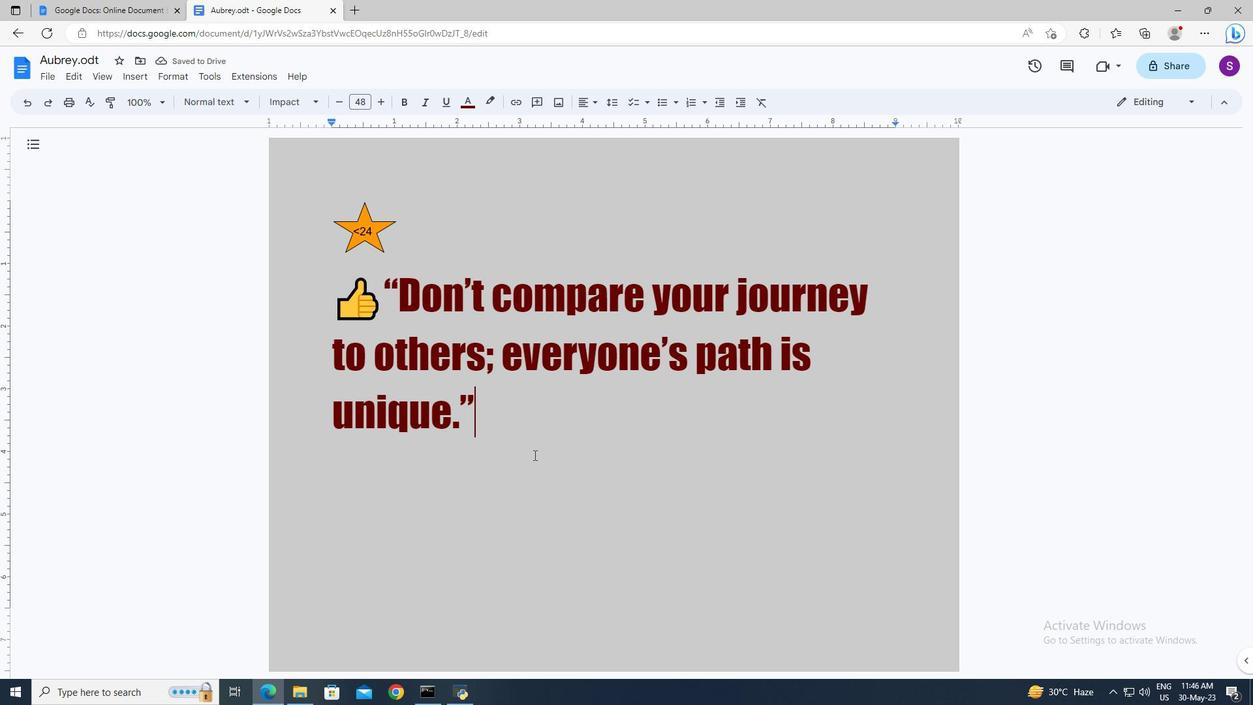 
Action: Mouse moved to (537, 462)
Screenshot: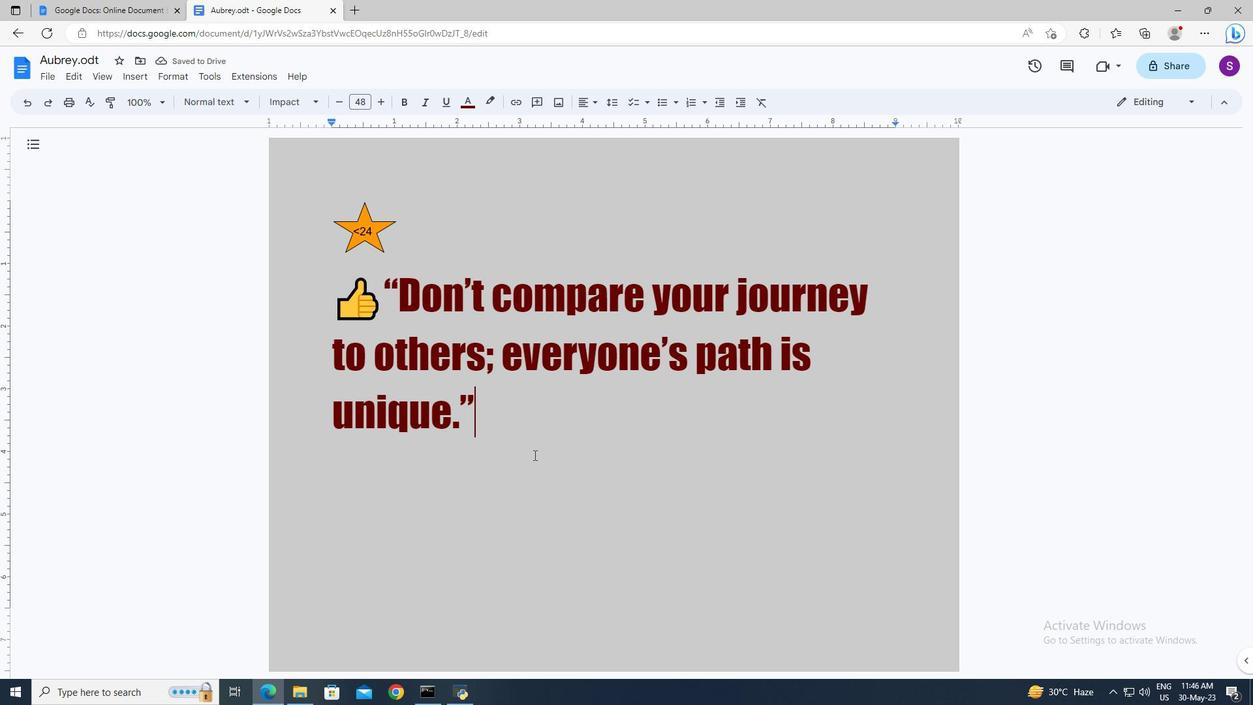 
Action: Mouse scrolled (537, 462) with delta (0, 0)
Screenshot: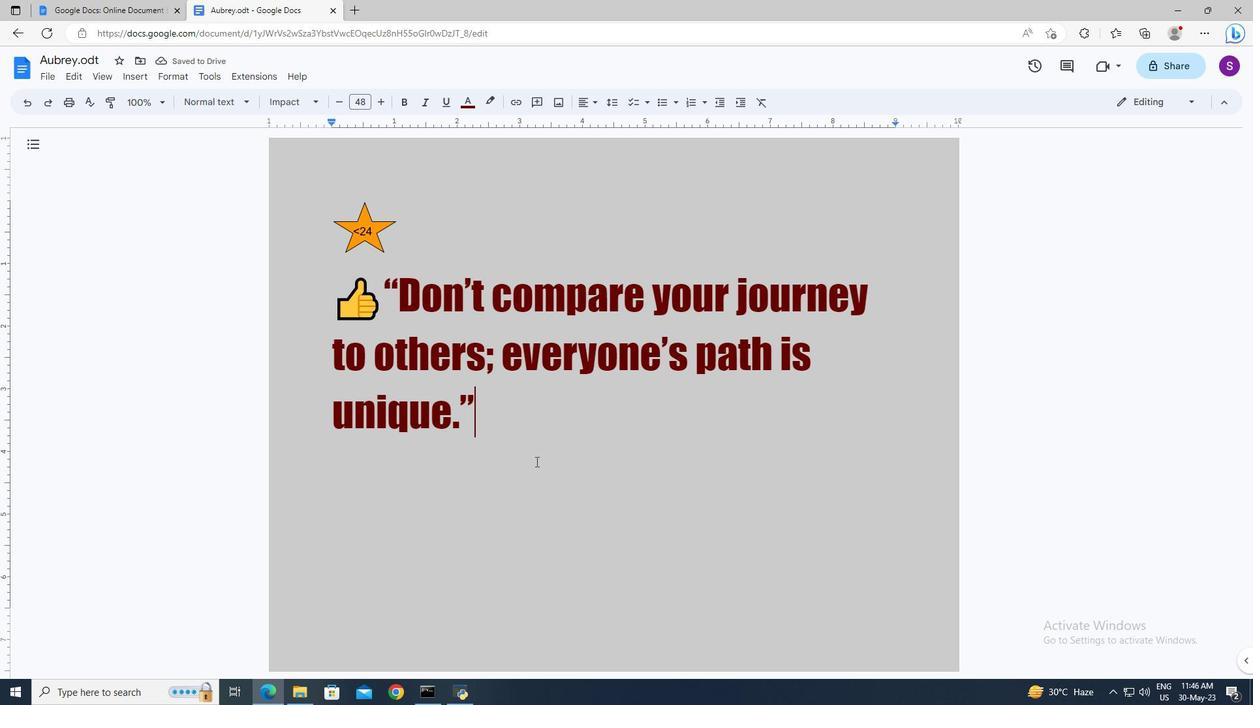 
Action: Mouse scrolled (537, 462) with delta (0, 0)
Screenshot: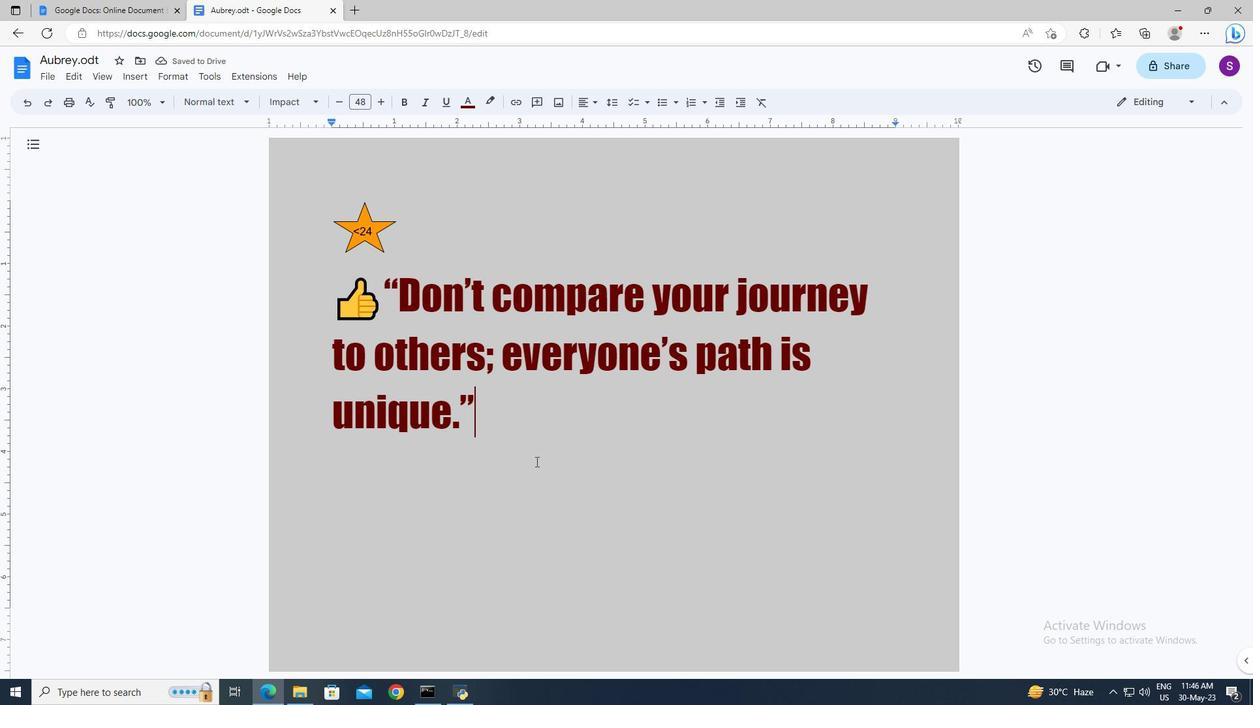 
Action: Mouse moved to (544, 480)
Screenshot: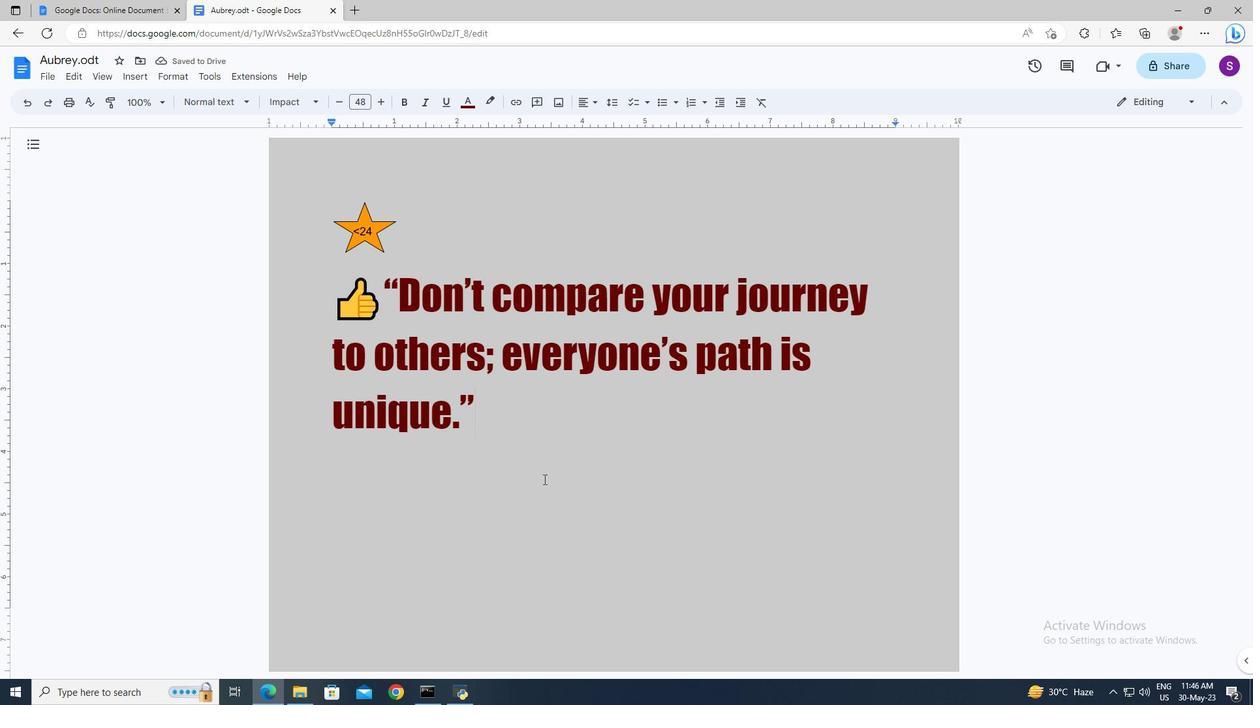 
Action: Mouse scrolled (544, 481) with delta (0, 0)
Screenshot: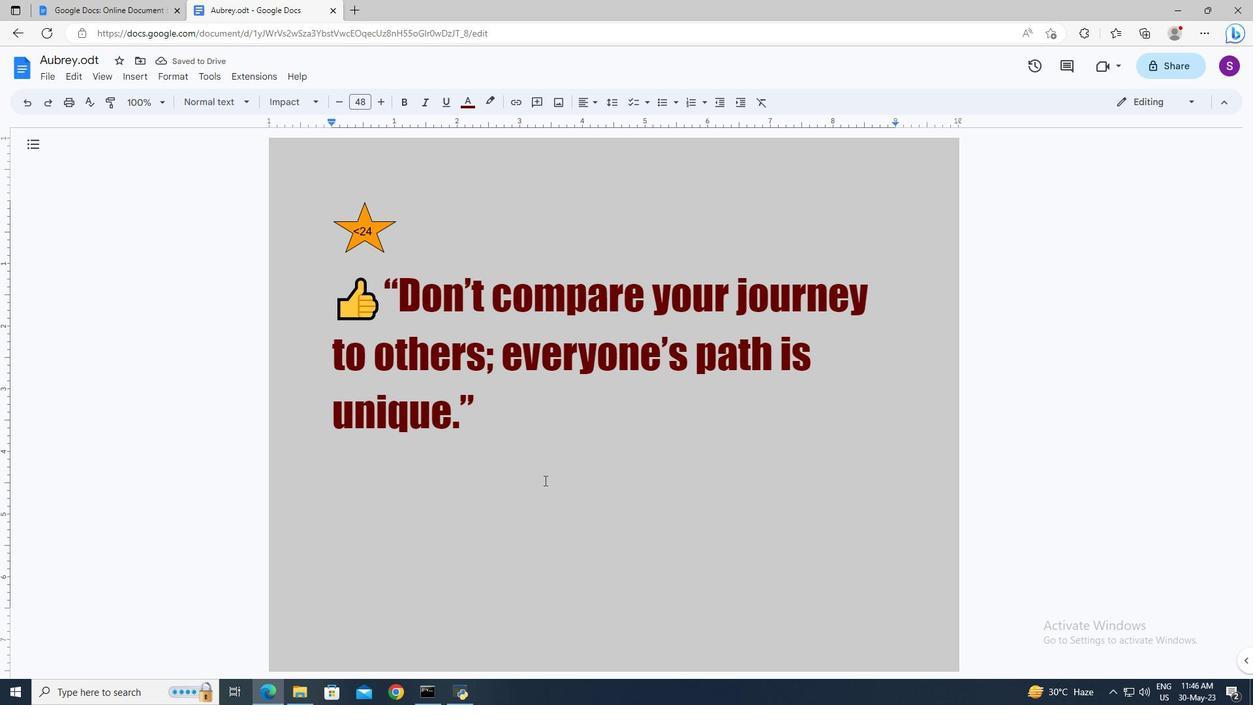 
Action: Mouse scrolled (544, 481) with delta (0, 0)
Screenshot: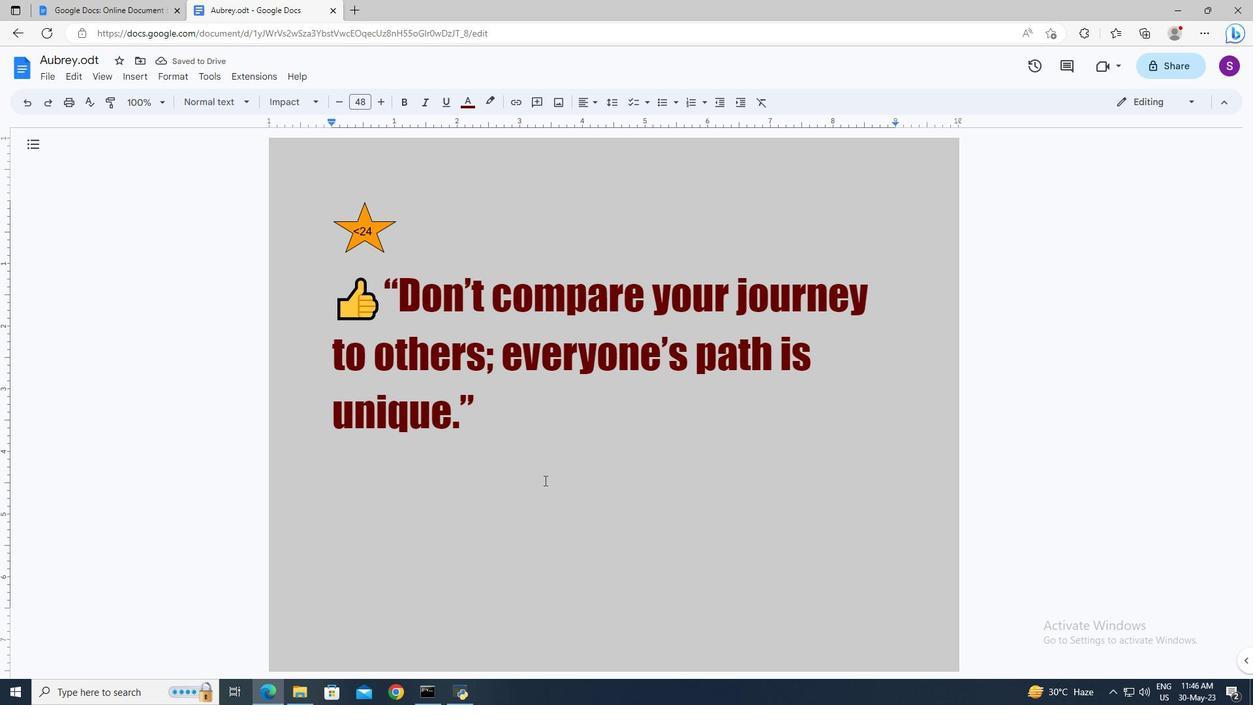 
Action: Mouse scrolled (544, 481) with delta (0, 0)
Screenshot: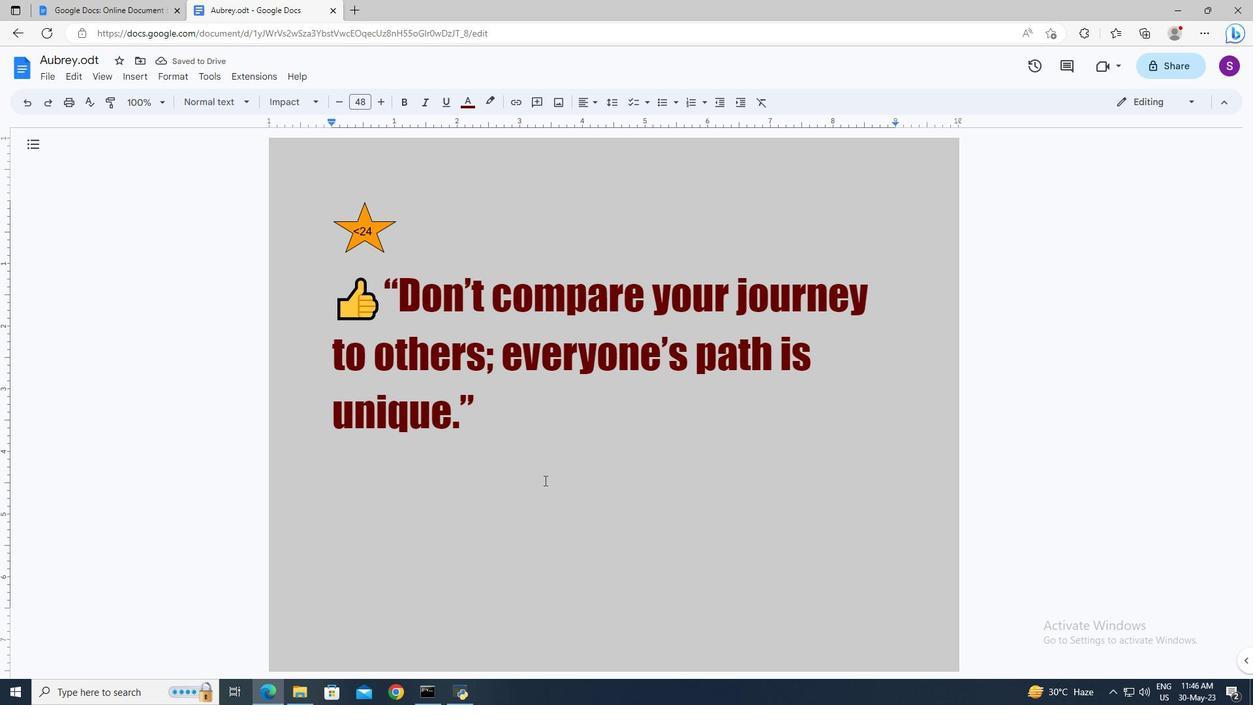 
Action: Mouse scrolled (544, 481) with delta (0, 0)
Screenshot: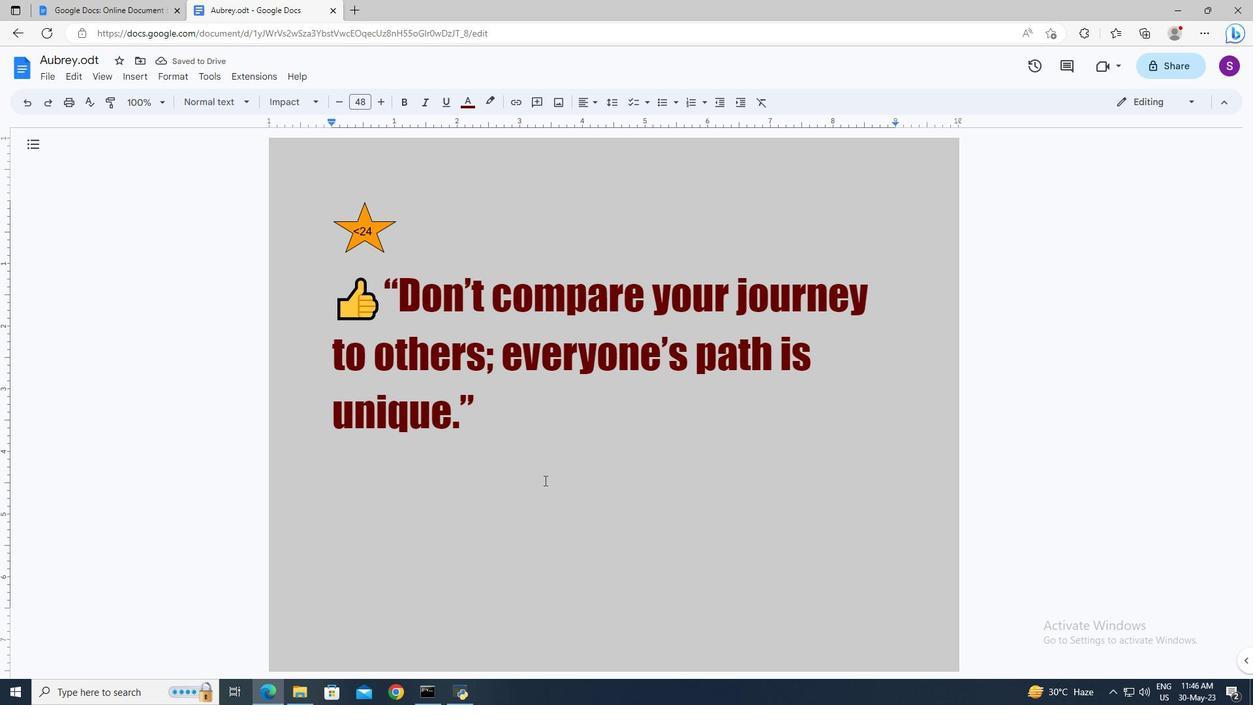 
Action: Mouse moved to (546, 460)
Screenshot: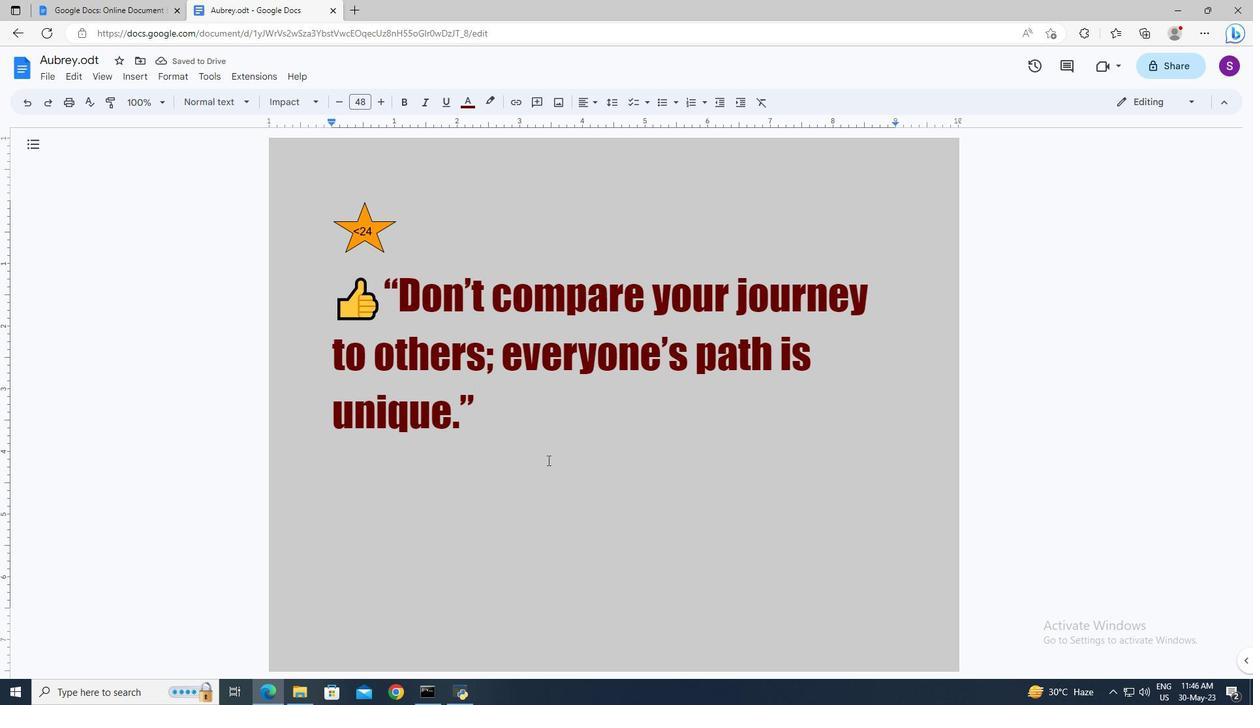 
